 Task: Forward email with the signature David Green with the subject Invoice follow-up from softage.1@softage.net to softage.2@softage.net with the message I would like to schedule a meeting to discuss the projects communication plan., select last 2 words, change the font color from current to black and background color to maroon Send the email
Action: Mouse moved to (871, 67)
Screenshot: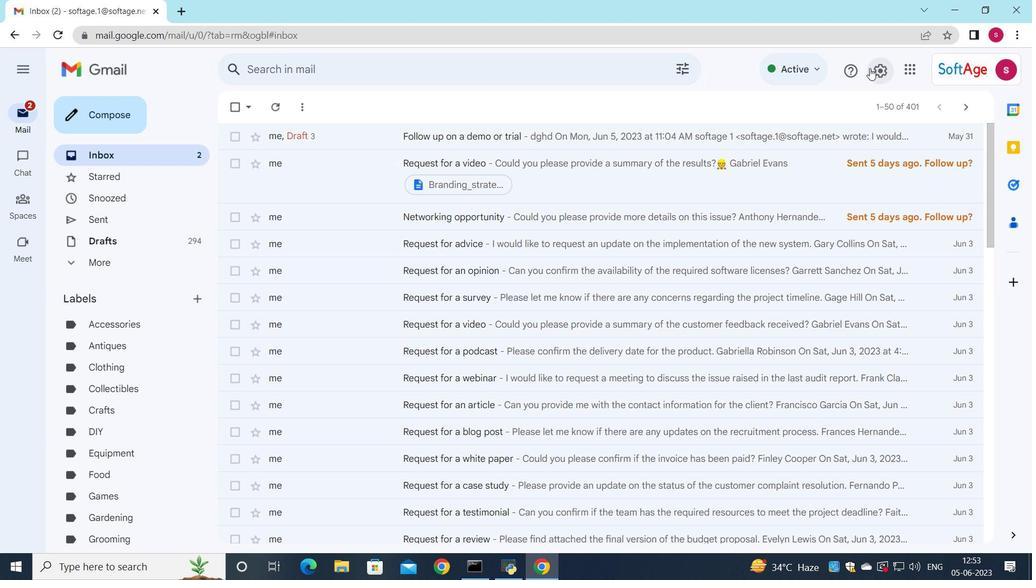 
Action: Mouse pressed left at (871, 67)
Screenshot: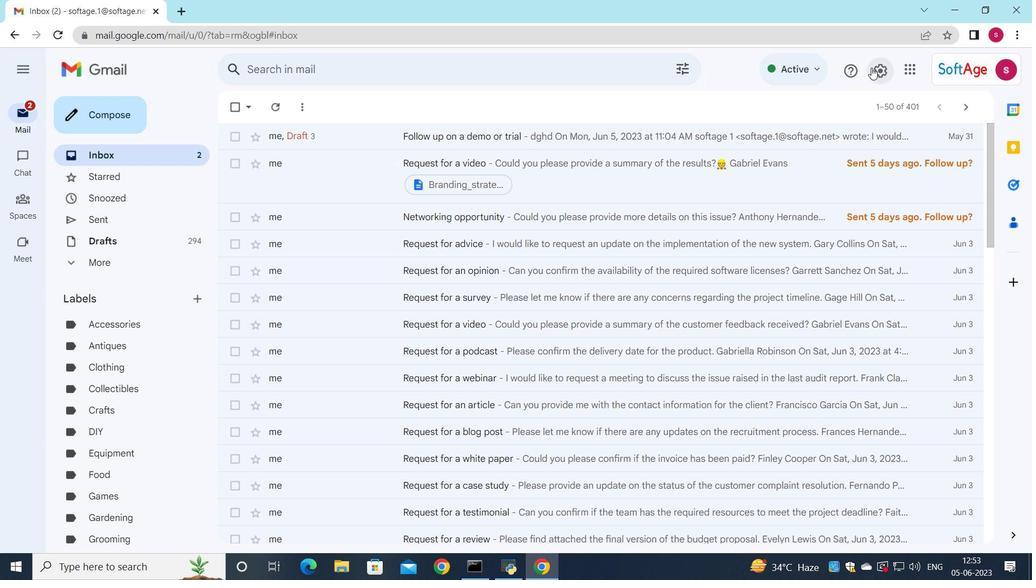 
Action: Mouse moved to (889, 130)
Screenshot: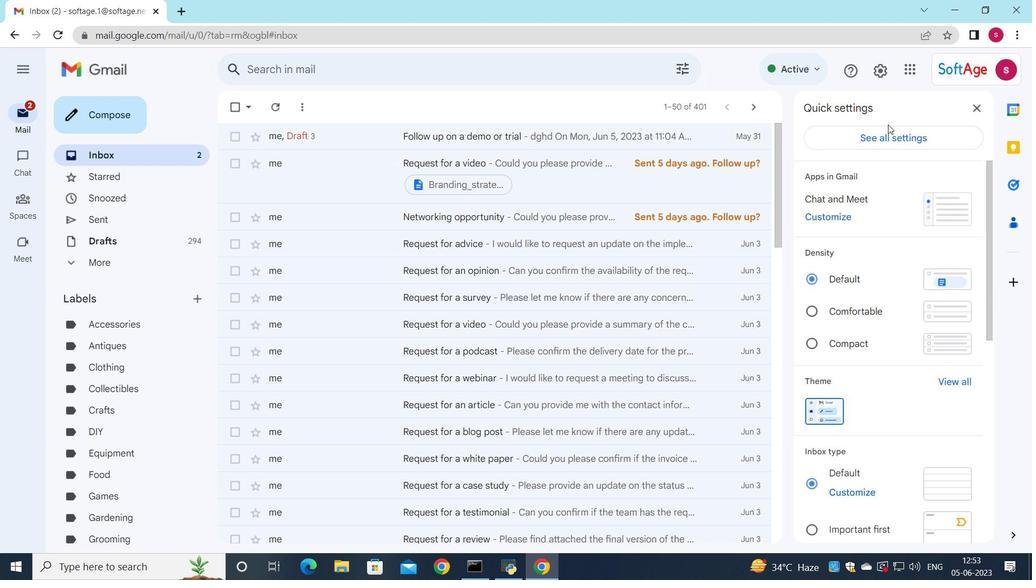 
Action: Mouse pressed left at (889, 130)
Screenshot: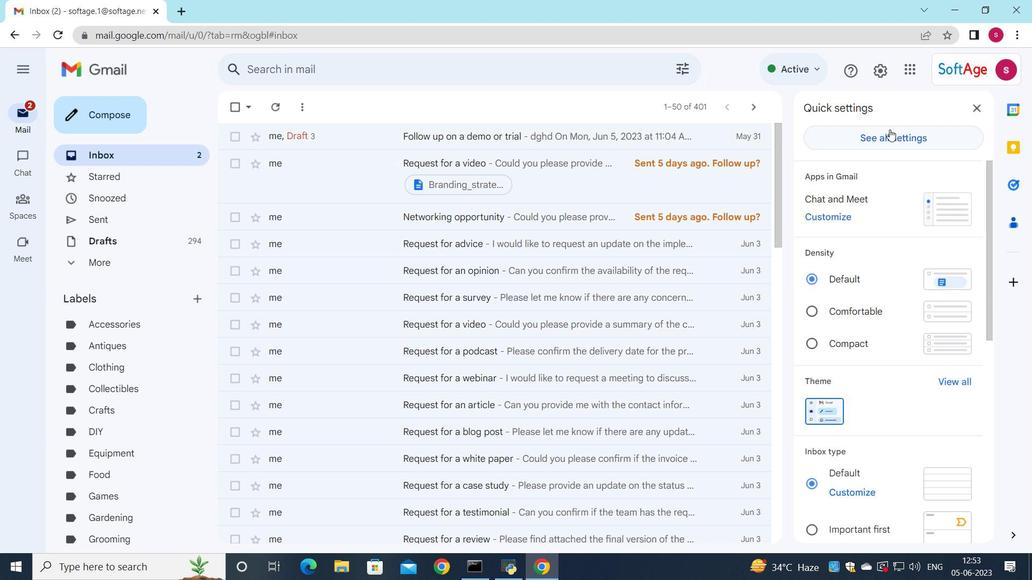 
Action: Mouse moved to (711, 199)
Screenshot: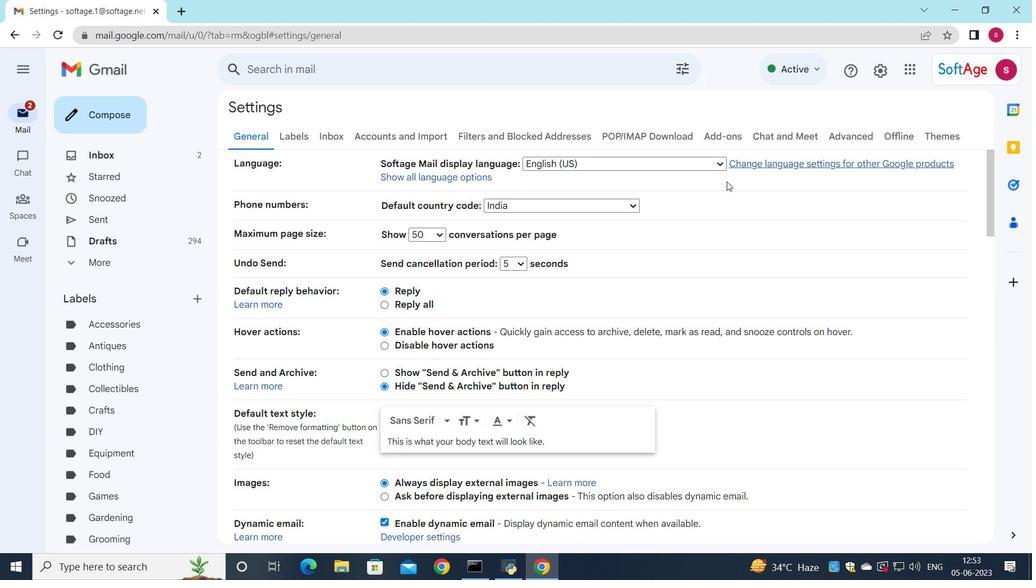 
Action: Mouse scrolled (711, 198) with delta (0, 0)
Screenshot: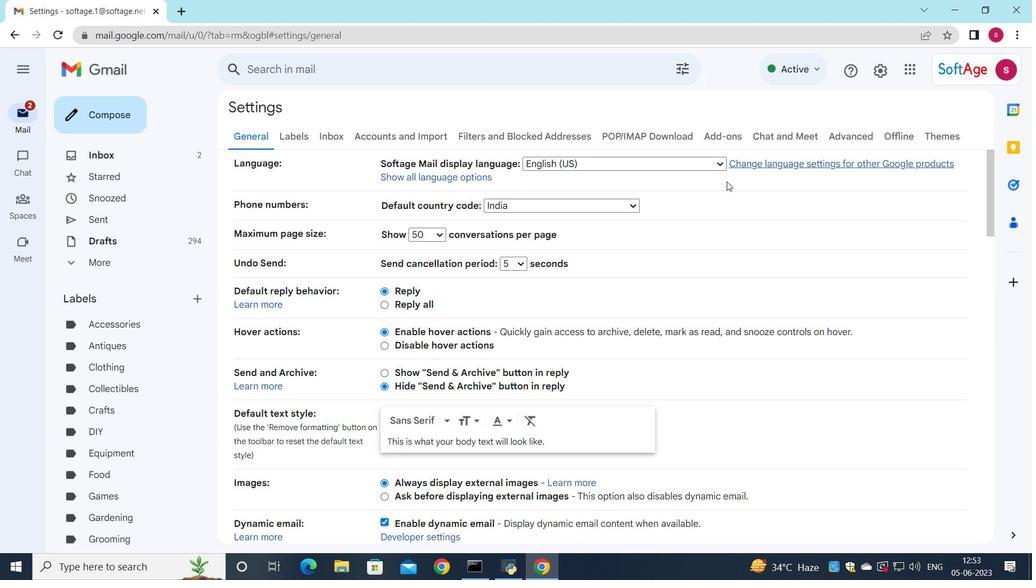 
Action: Mouse moved to (708, 203)
Screenshot: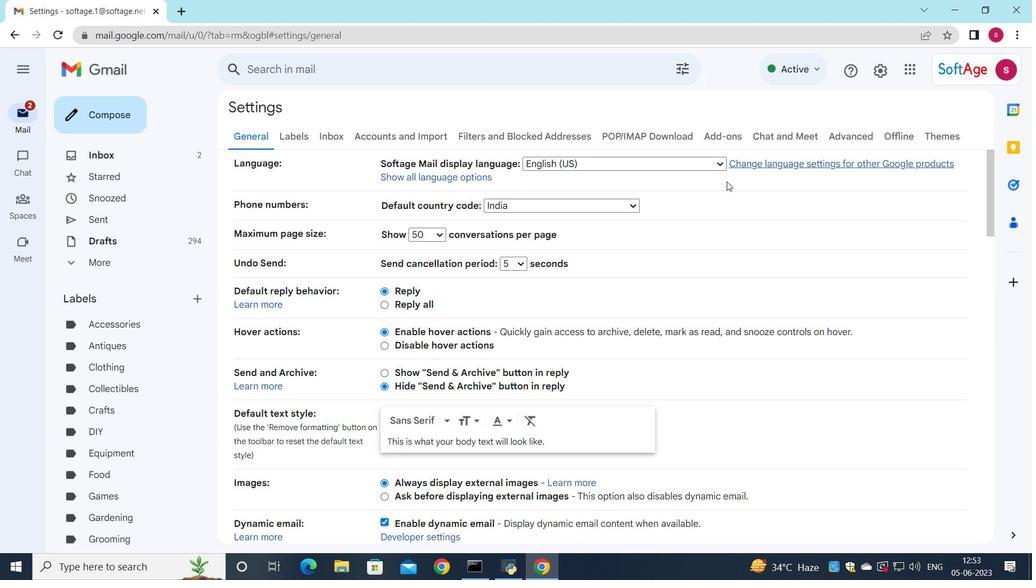 
Action: Mouse scrolled (708, 203) with delta (0, 0)
Screenshot: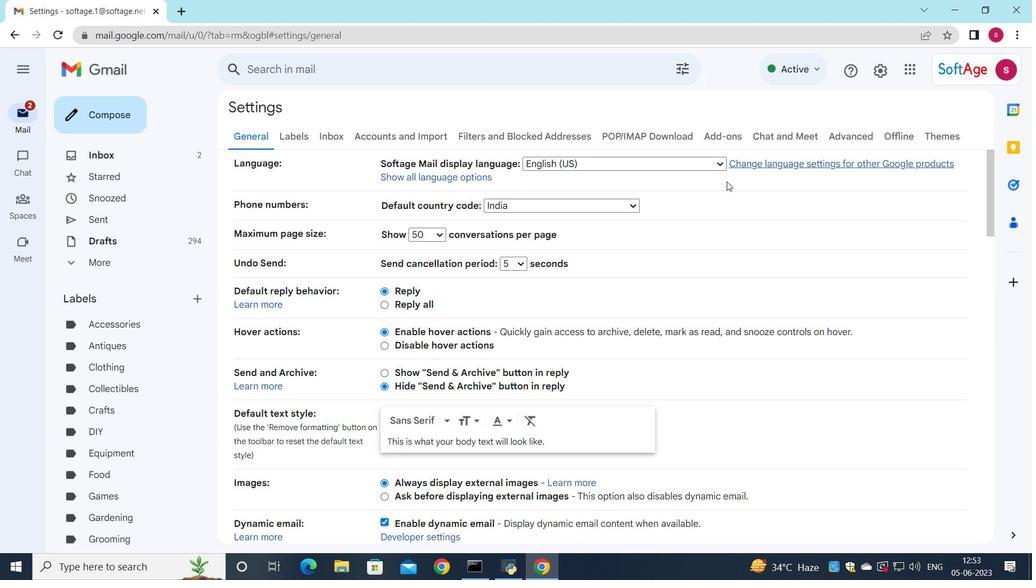 
Action: Mouse moved to (704, 208)
Screenshot: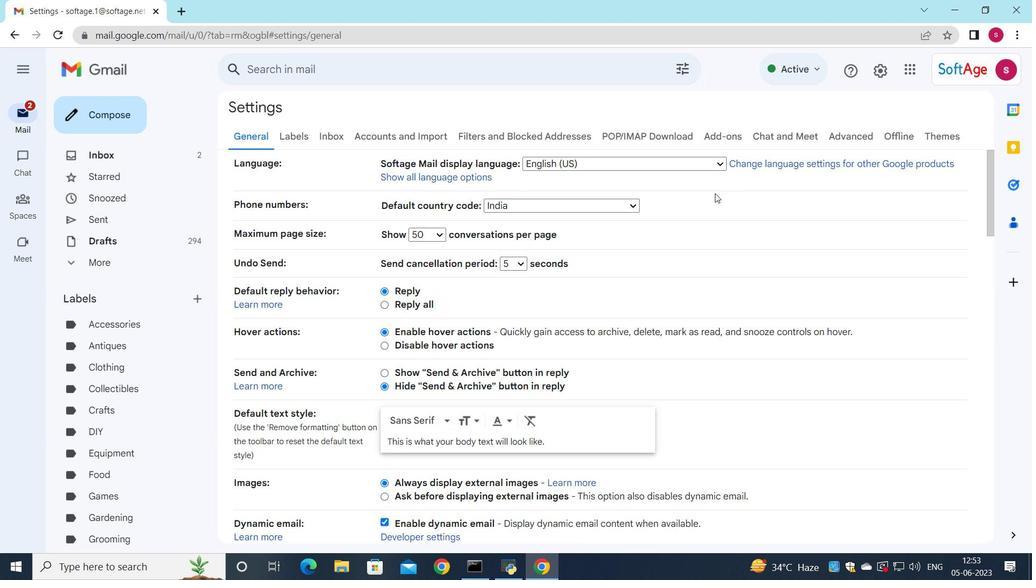 
Action: Mouse scrolled (704, 208) with delta (0, 0)
Screenshot: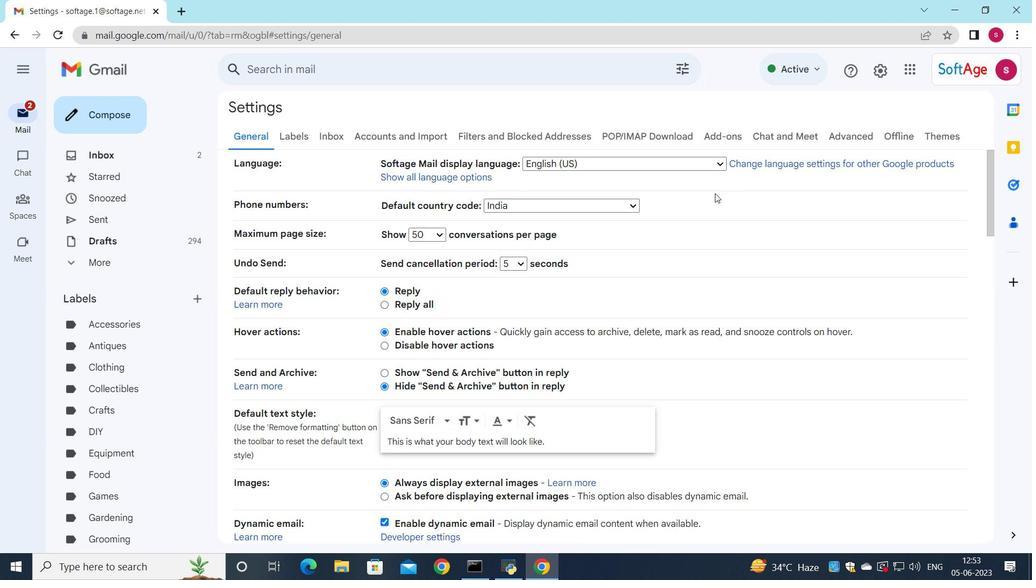
Action: Mouse moved to (697, 217)
Screenshot: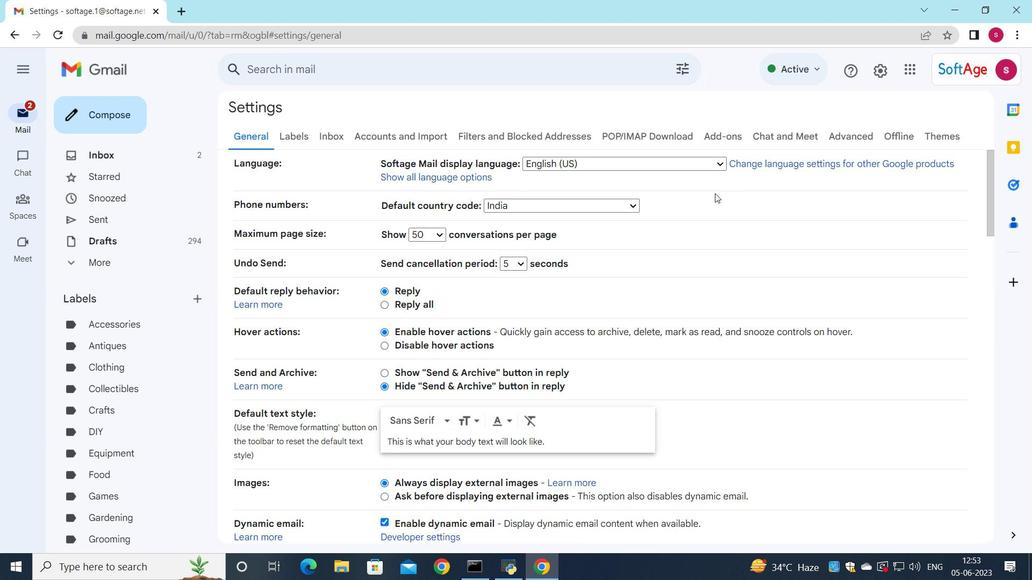 
Action: Mouse scrolled (697, 217) with delta (0, 0)
Screenshot: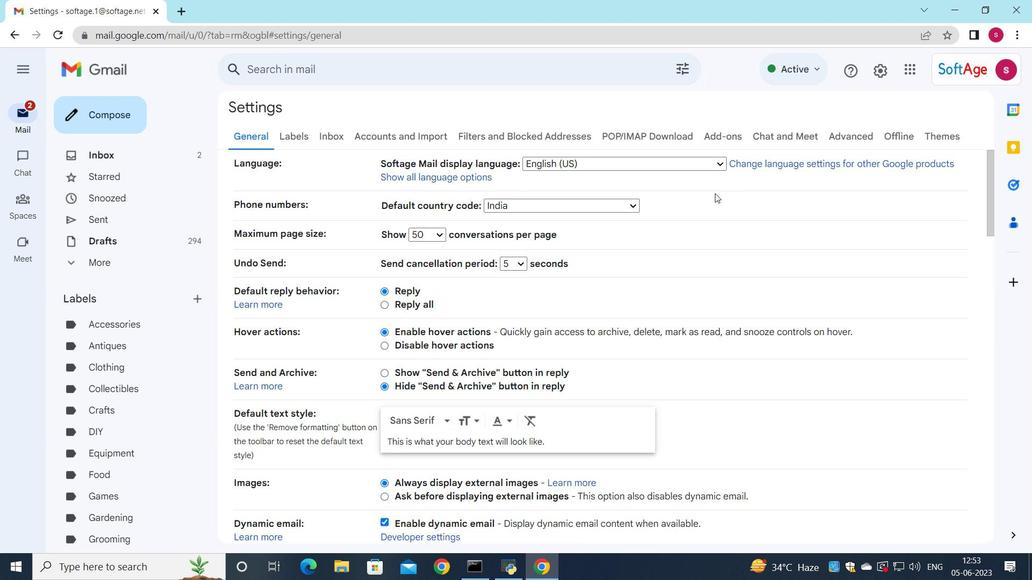 
Action: Mouse moved to (689, 223)
Screenshot: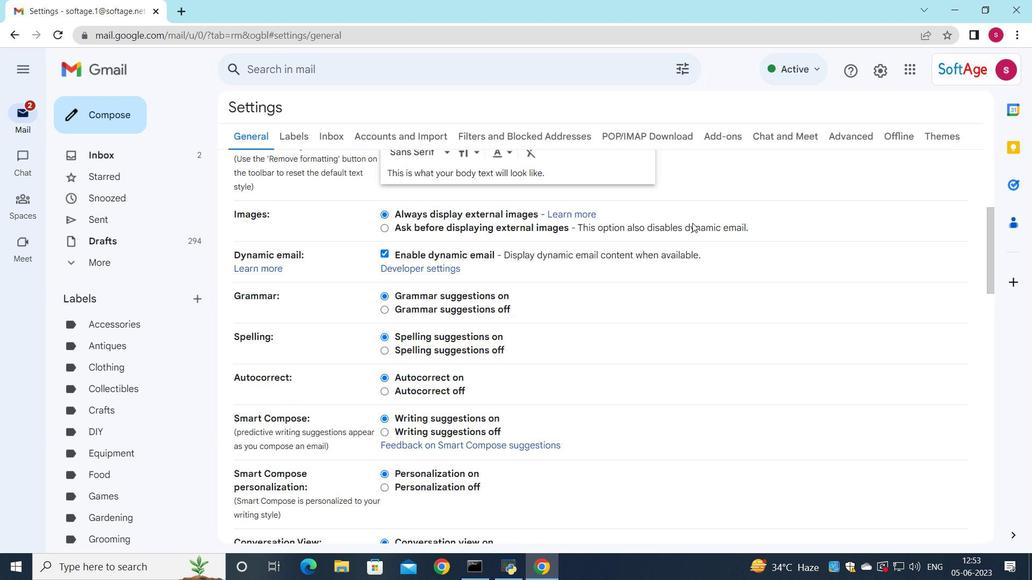 
Action: Mouse scrolled (689, 223) with delta (0, 0)
Screenshot: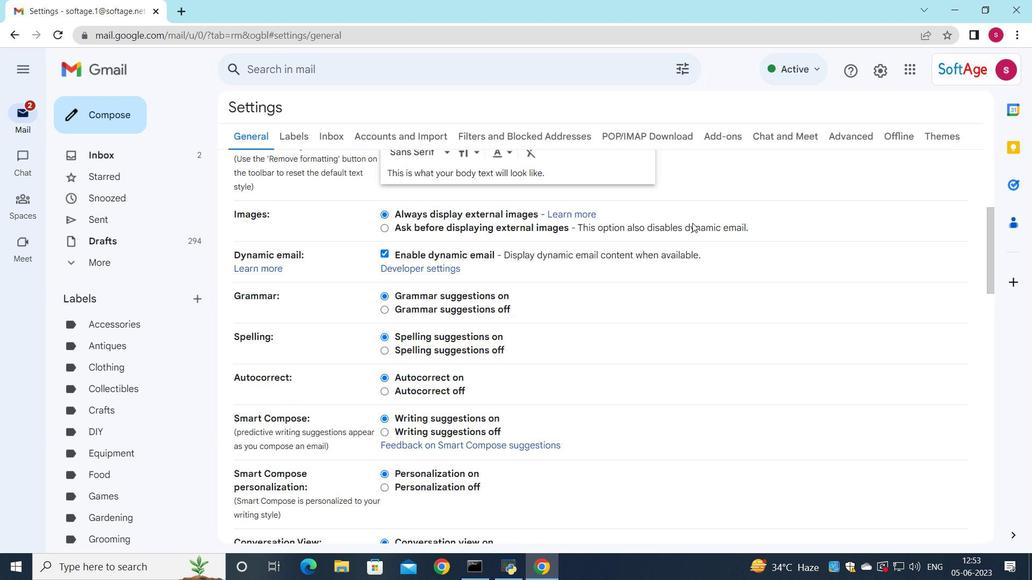 
Action: Mouse moved to (688, 224)
Screenshot: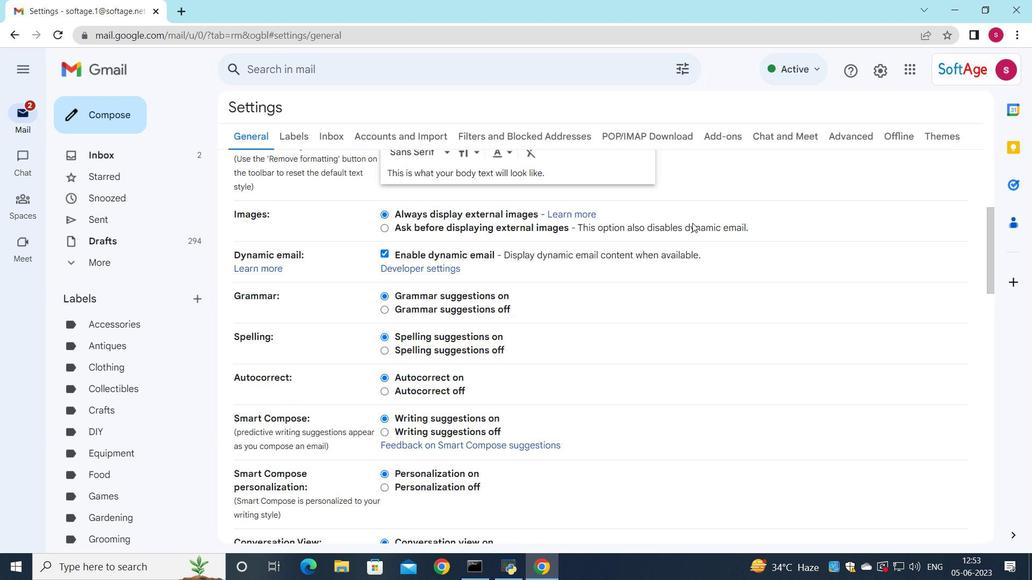
Action: Mouse scrolled (688, 224) with delta (0, 0)
Screenshot: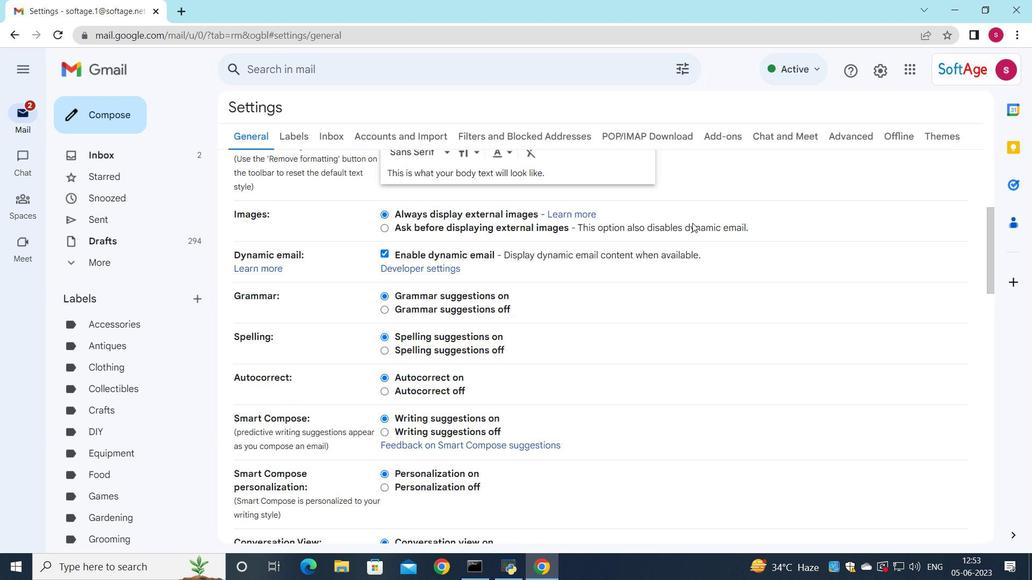 
Action: Mouse moved to (688, 241)
Screenshot: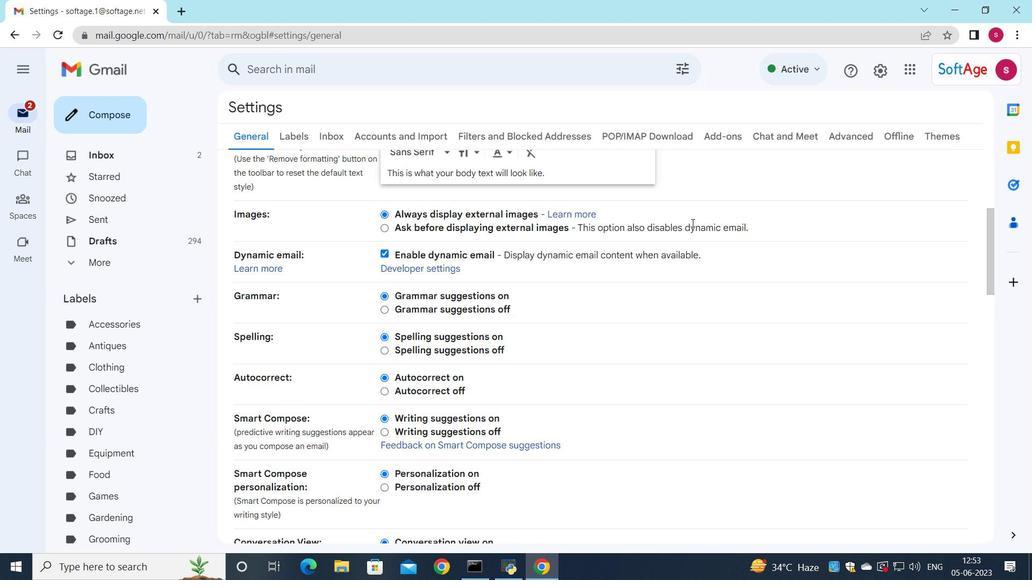 
Action: Mouse scrolled (688, 229) with delta (0, 0)
Screenshot: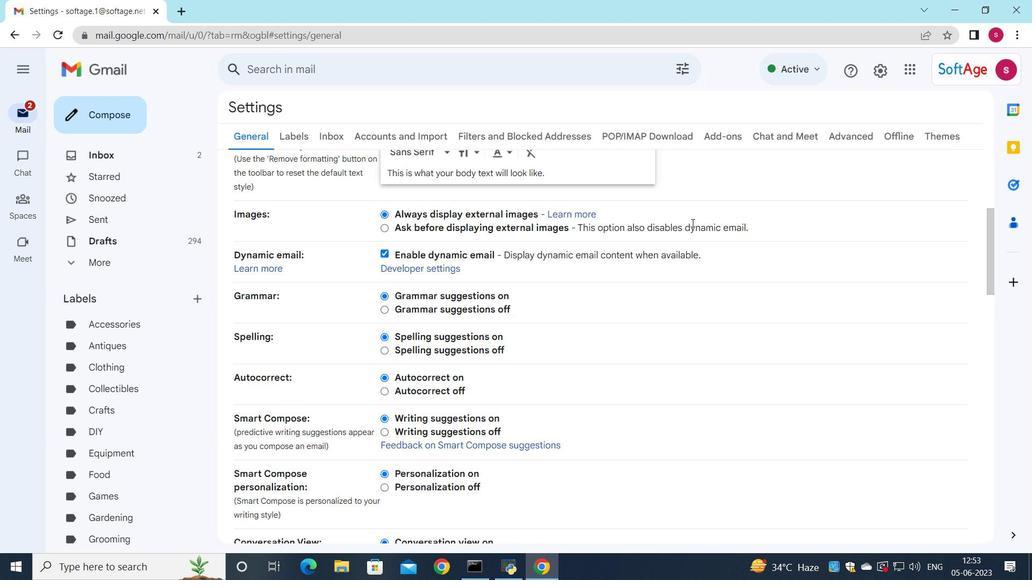 
Action: Mouse moved to (678, 266)
Screenshot: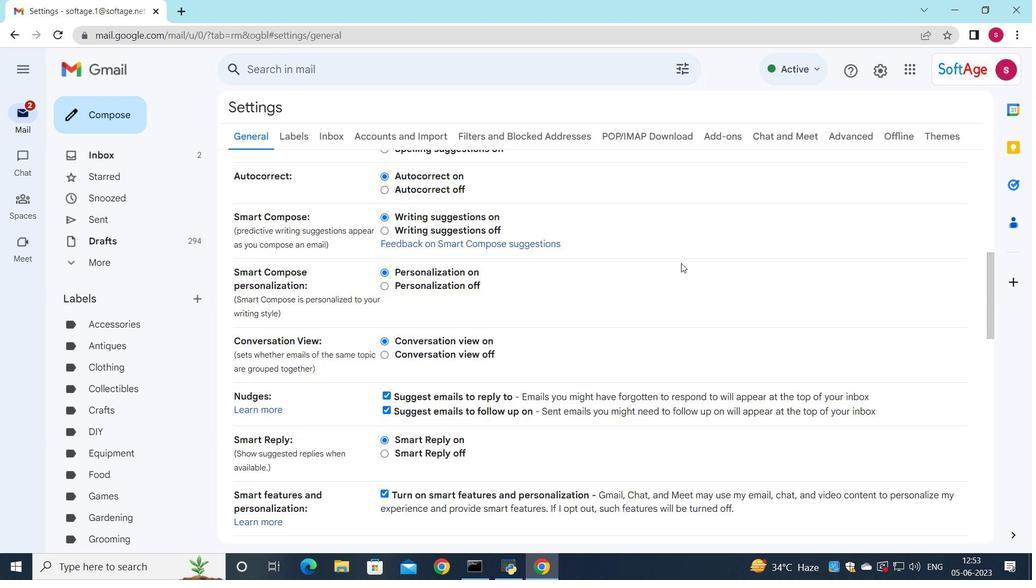 
Action: Mouse scrolled (678, 265) with delta (0, 0)
Screenshot: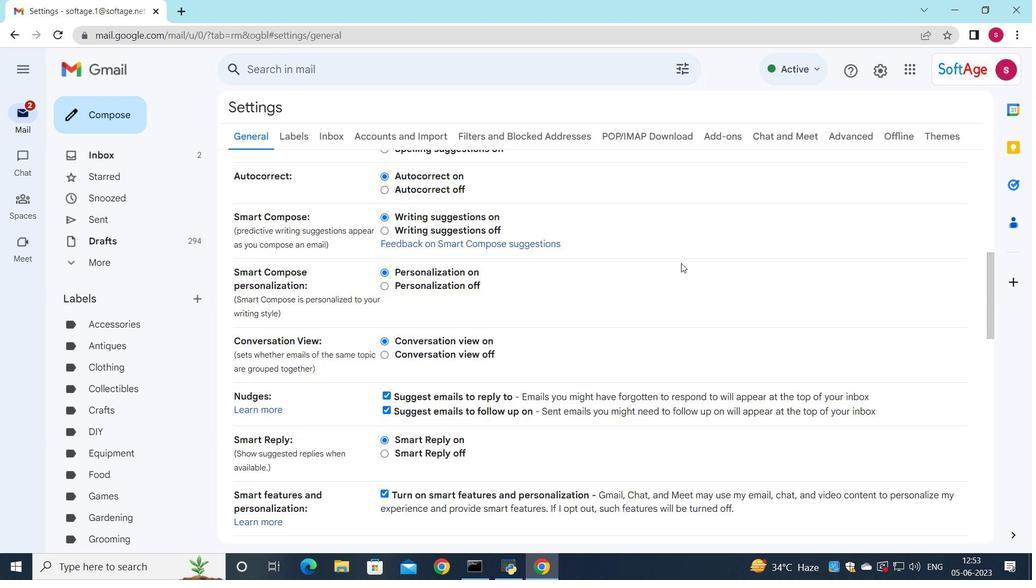 
Action: Mouse moved to (678, 266)
Screenshot: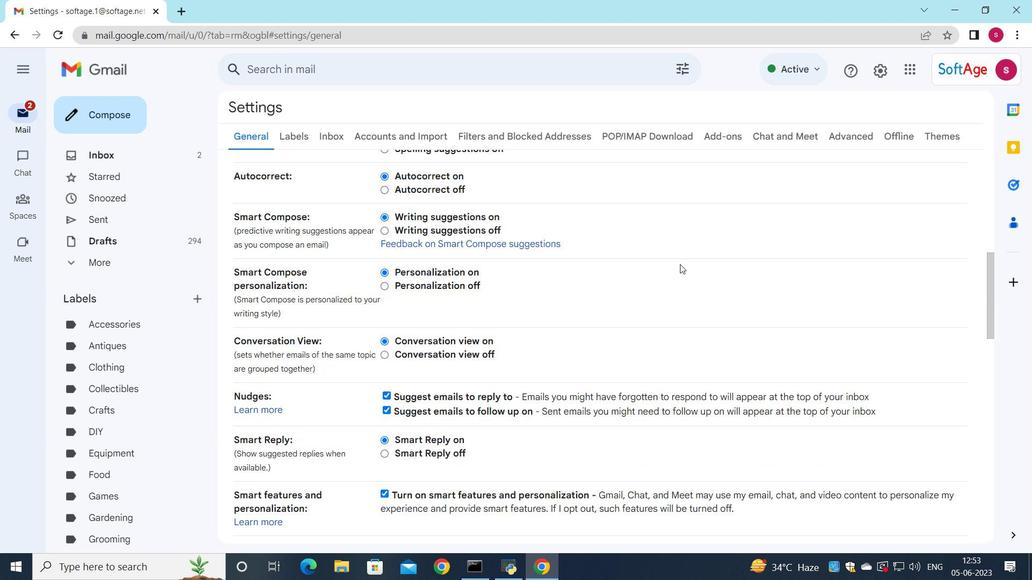 
Action: Mouse scrolled (678, 265) with delta (0, 0)
Screenshot: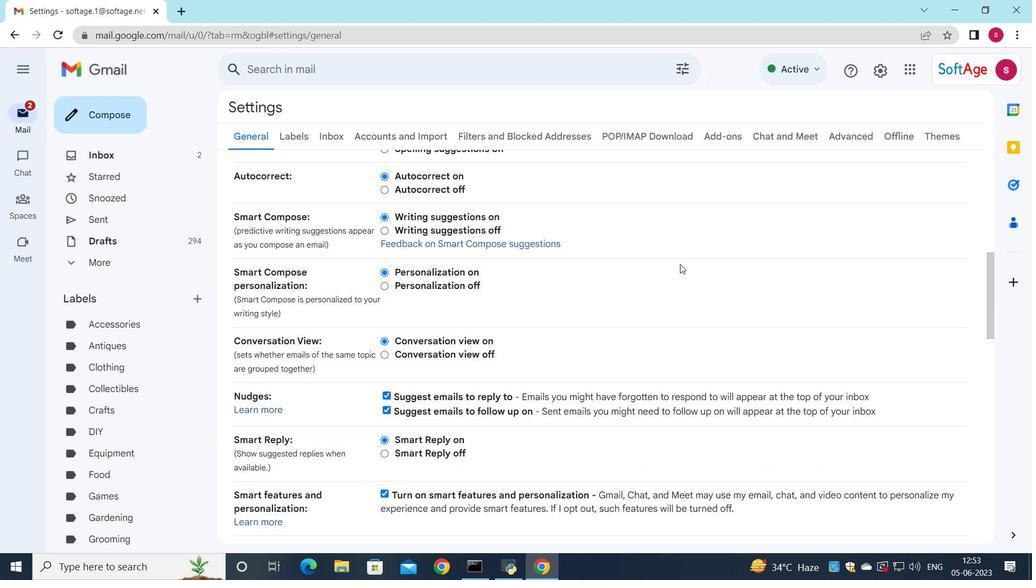 
Action: Mouse moved to (671, 274)
Screenshot: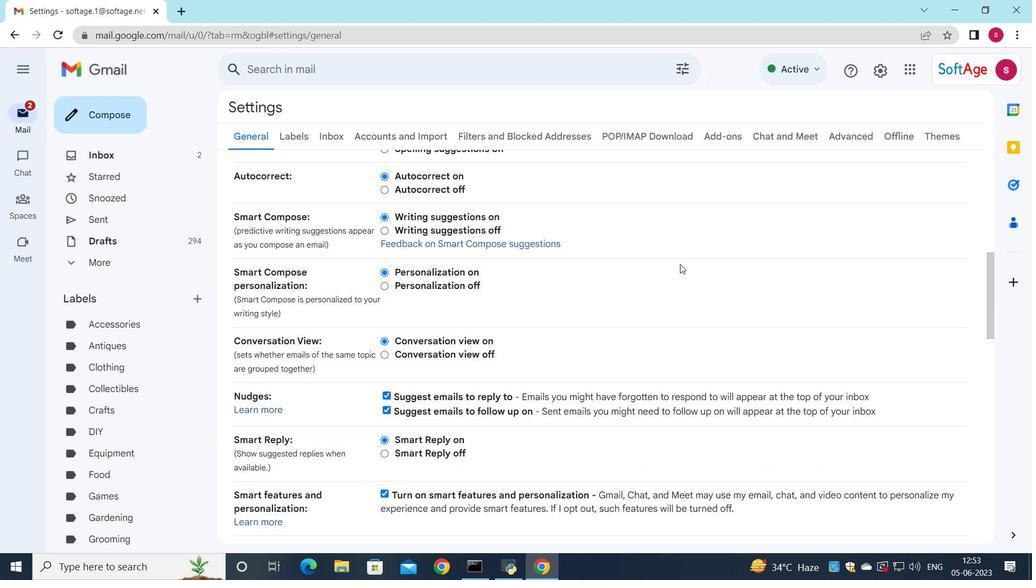 
Action: Mouse scrolled (678, 265) with delta (0, 0)
Screenshot: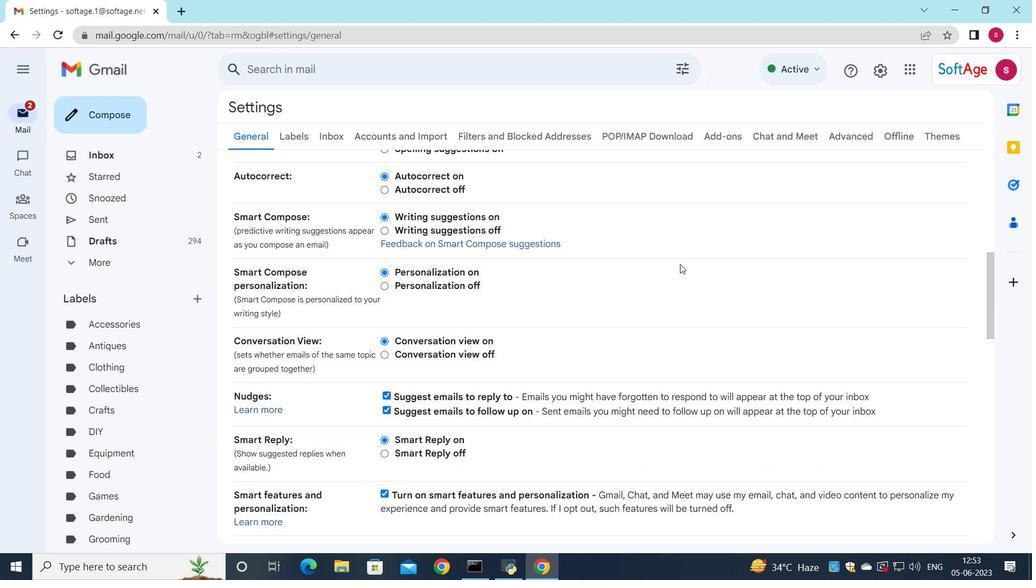 
Action: Mouse moved to (635, 284)
Screenshot: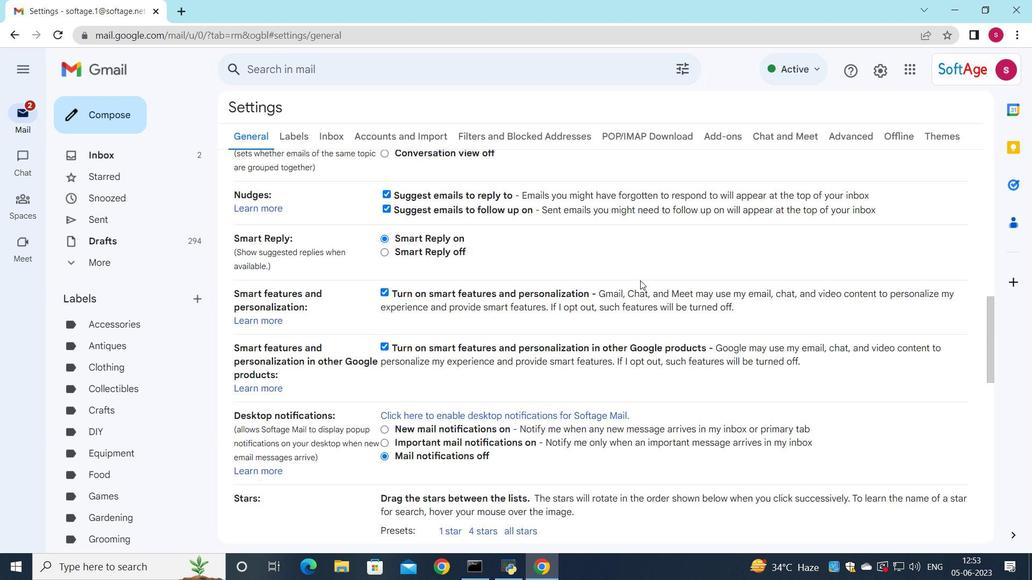 
Action: Mouse scrolled (635, 283) with delta (0, 0)
Screenshot: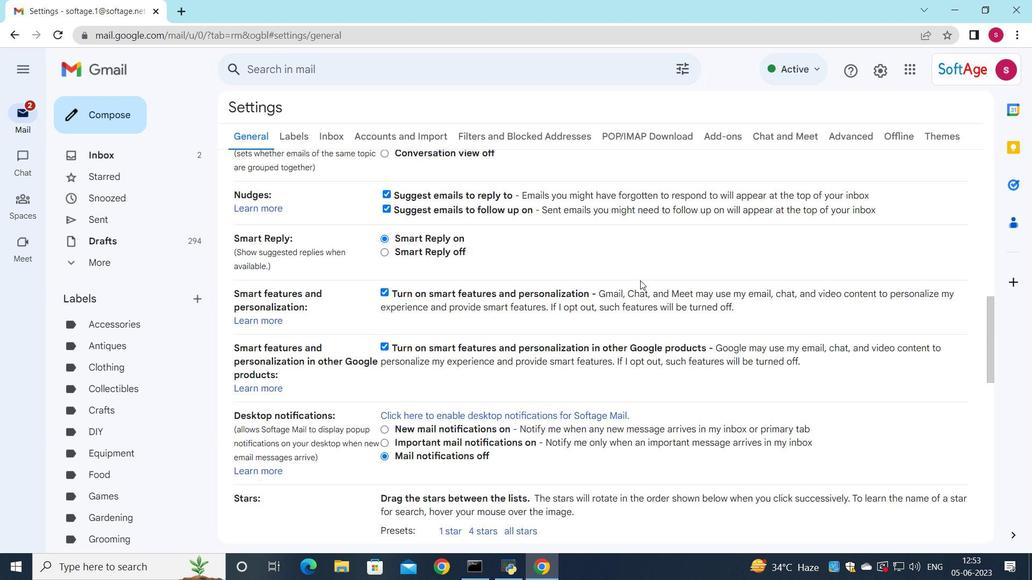 
Action: Mouse moved to (635, 285)
Screenshot: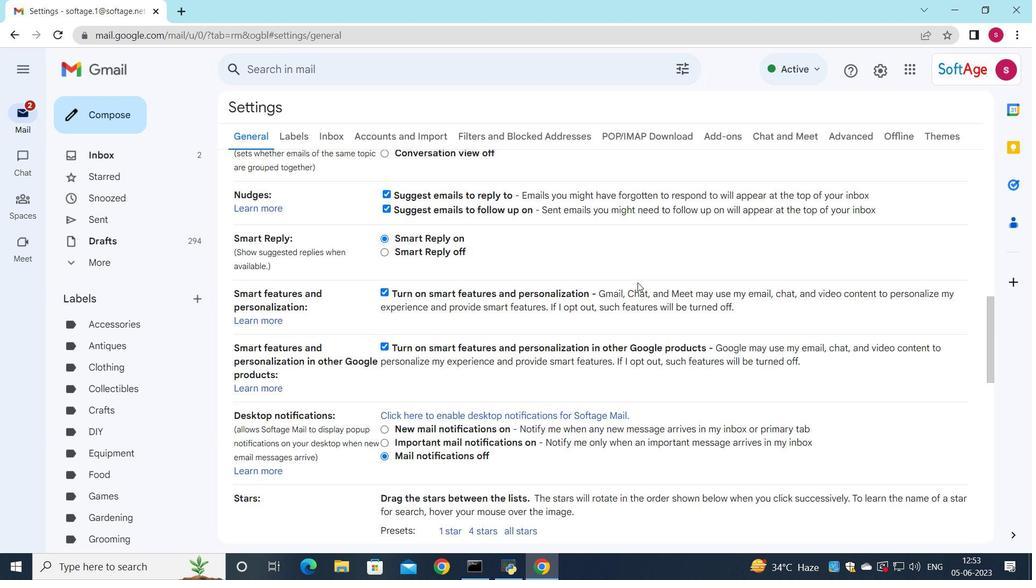 
Action: Mouse scrolled (635, 284) with delta (0, 0)
Screenshot: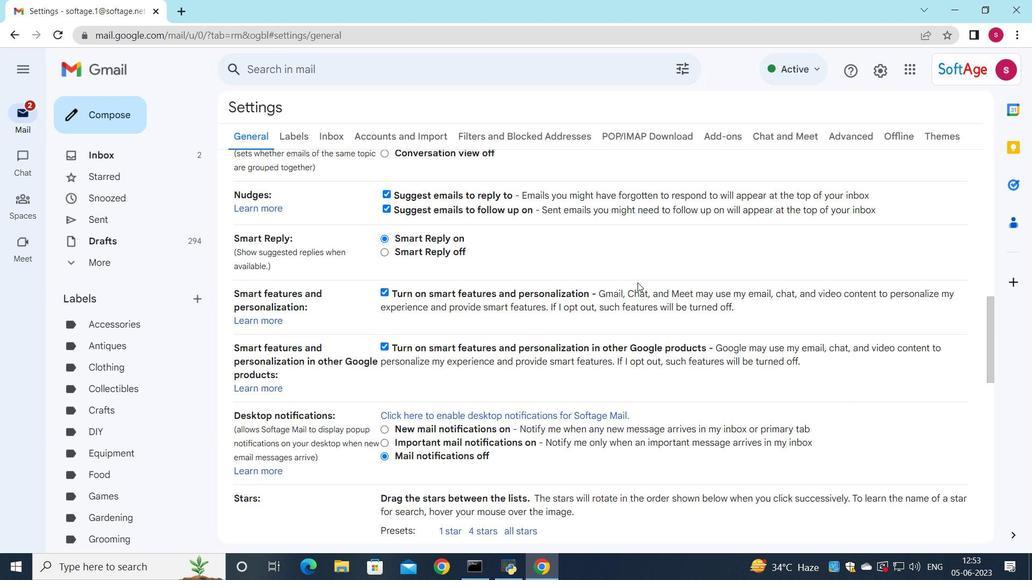 
Action: Mouse scrolled (635, 284) with delta (0, 0)
Screenshot: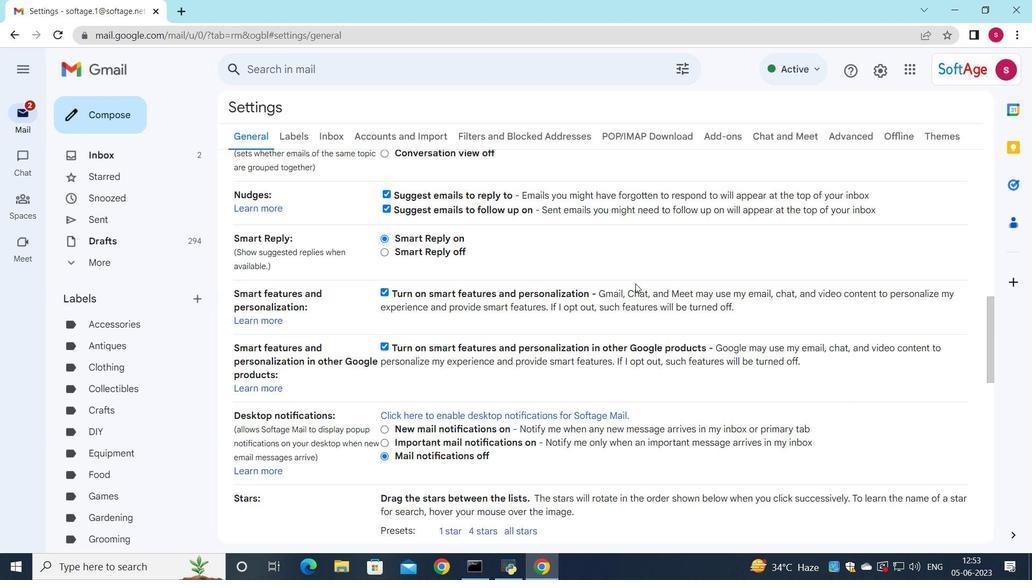 
Action: Mouse moved to (635, 285)
Screenshot: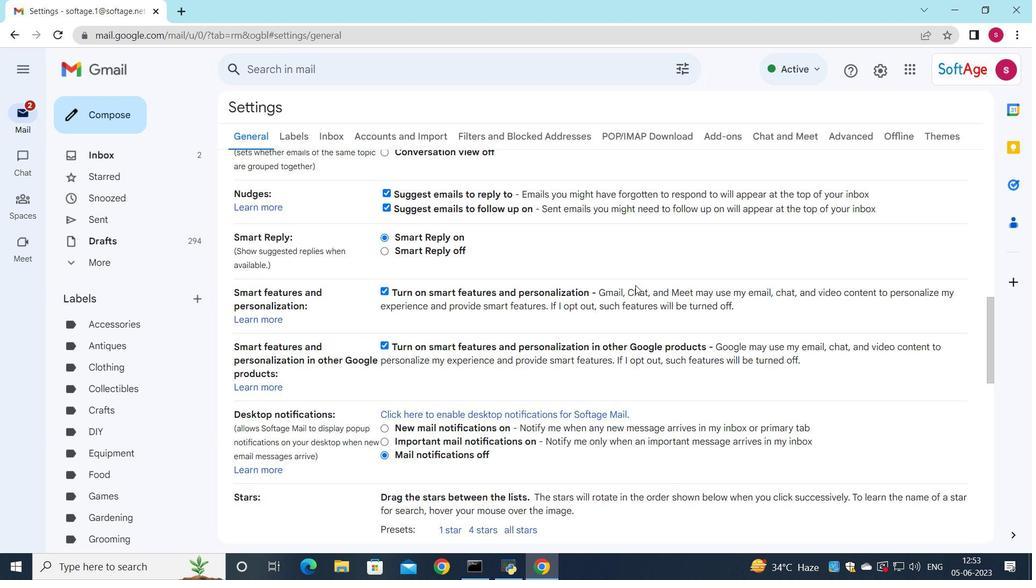 
Action: Mouse scrolled (635, 285) with delta (0, 0)
Screenshot: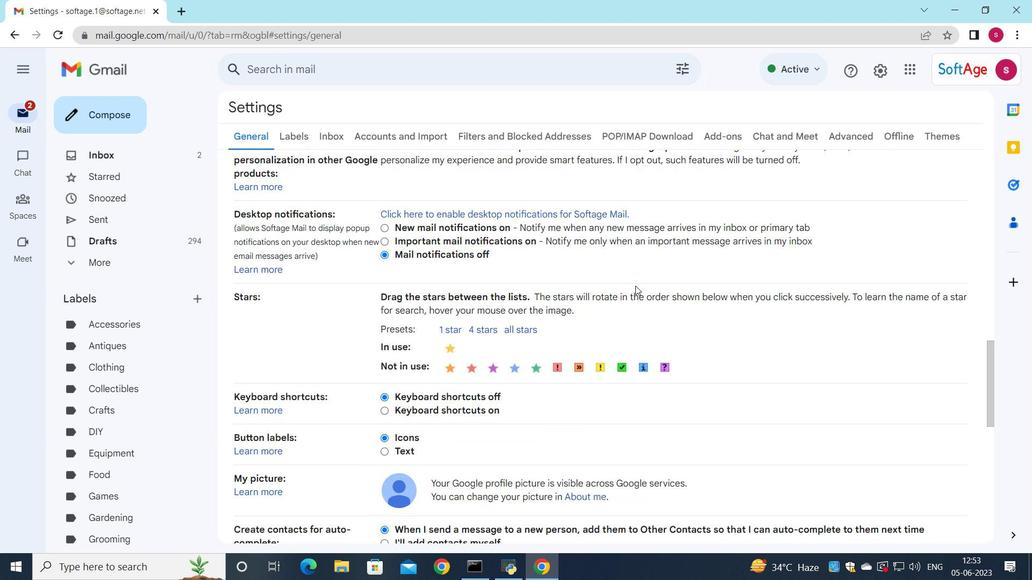 
Action: Mouse scrolled (635, 285) with delta (0, 0)
Screenshot: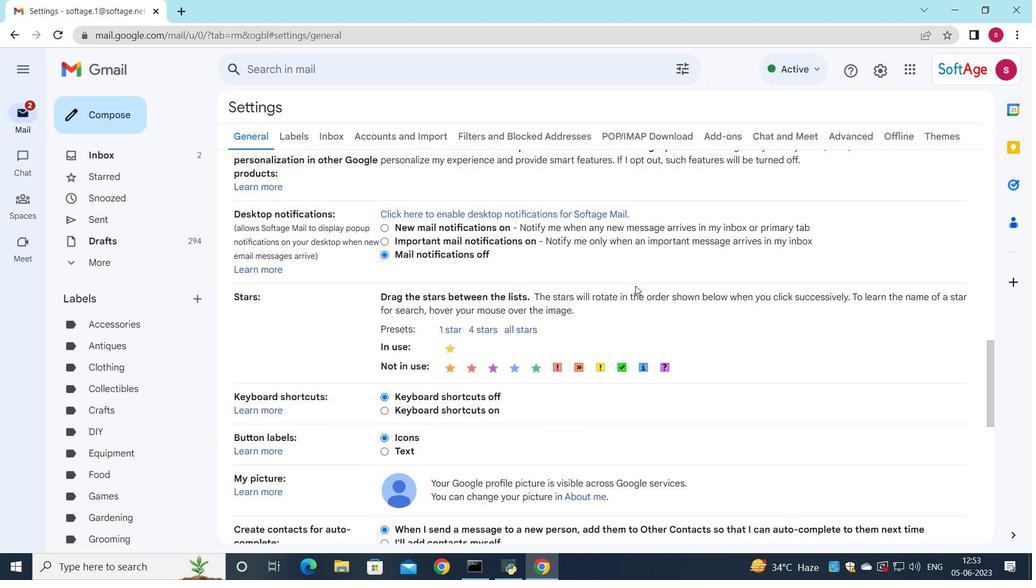 
Action: Mouse moved to (634, 287)
Screenshot: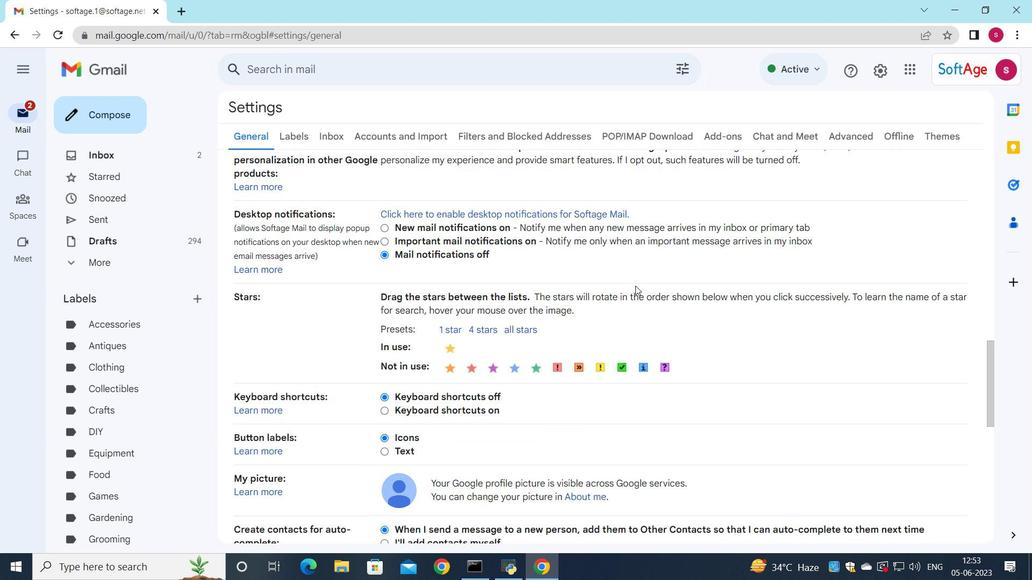 
Action: Mouse scrolled (634, 286) with delta (0, 0)
Screenshot: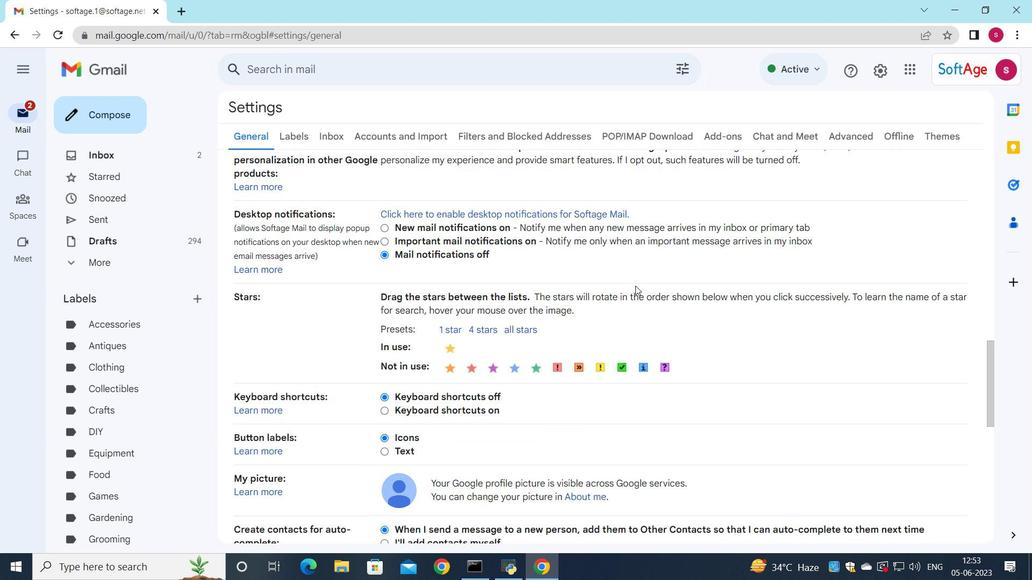 
Action: Mouse moved to (434, 392)
Screenshot: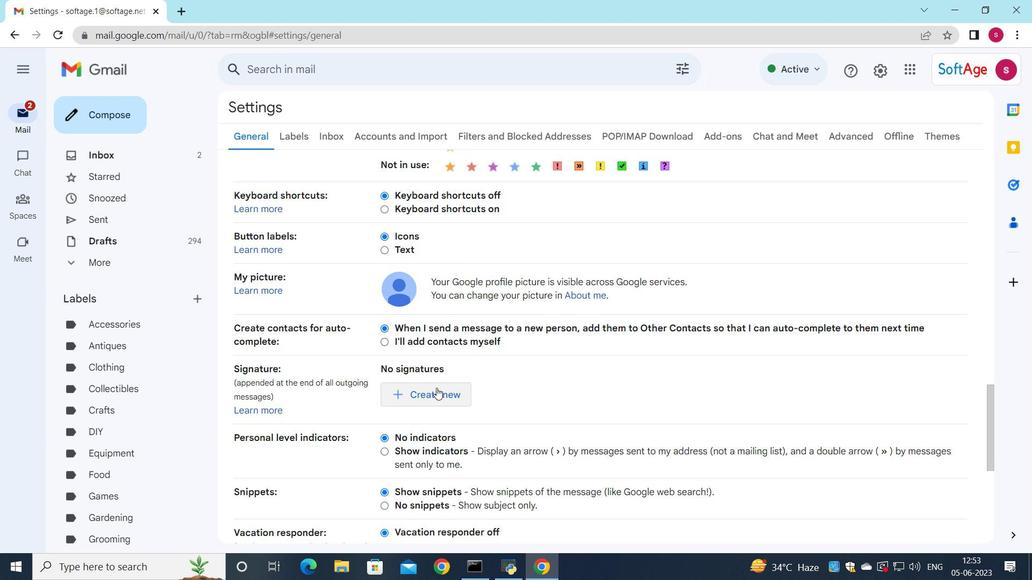 
Action: Mouse pressed left at (434, 392)
Screenshot: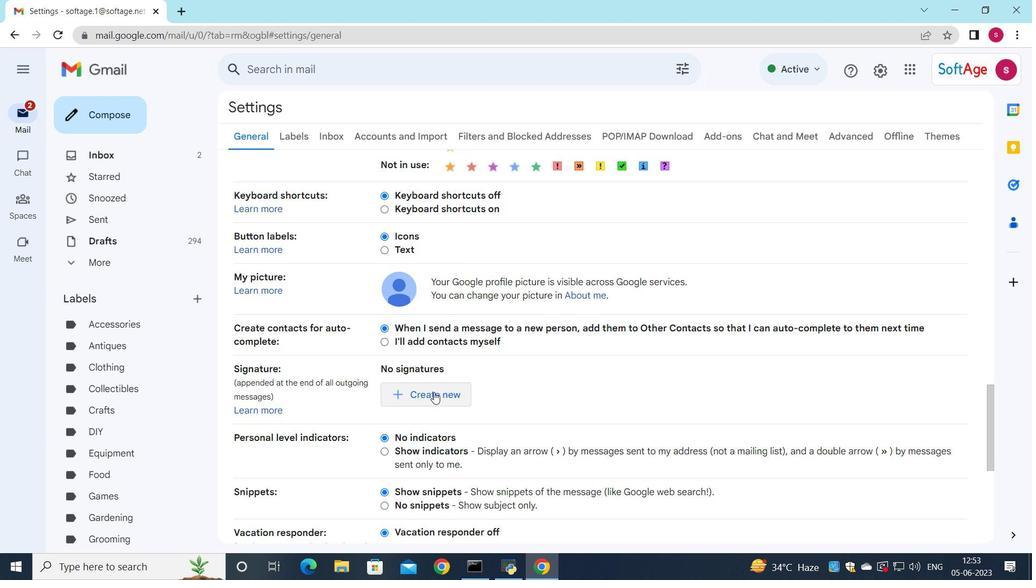 
Action: Mouse moved to (565, 334)
Screenshot: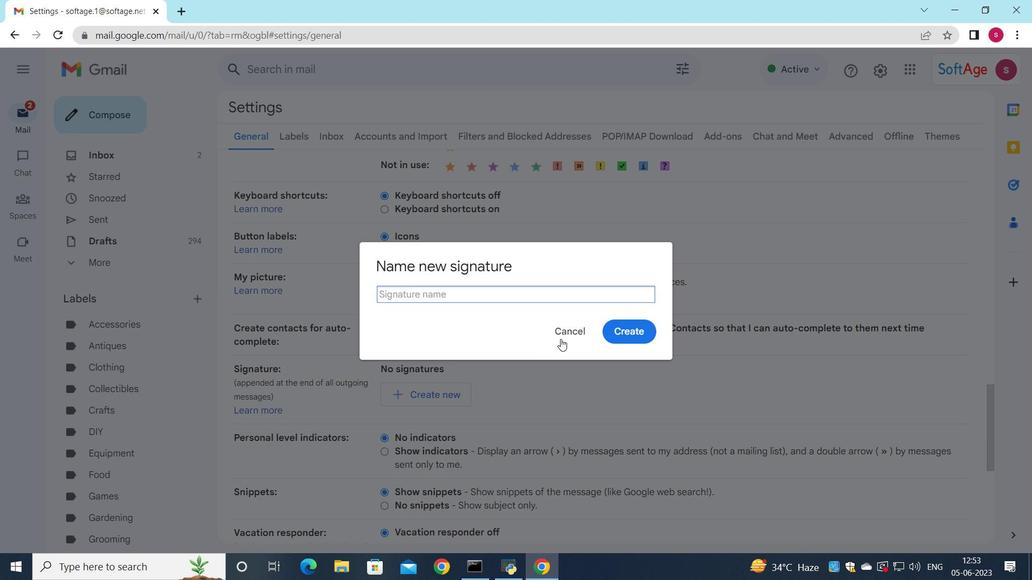 
Action: Key pressed <Key.shift>david<Key.space><Key.backspace><Key.backspace><Key.backspace><Key.backspace><Key.backspace><Key.backspace><Key.backspace><Key.backspace><Key.backspace><Key.backspace><Key.backspace><Key.backspace><Key.backspace><Key.backspace><Key.shift>David<Key.space><Key.shift>Green
Screenshot: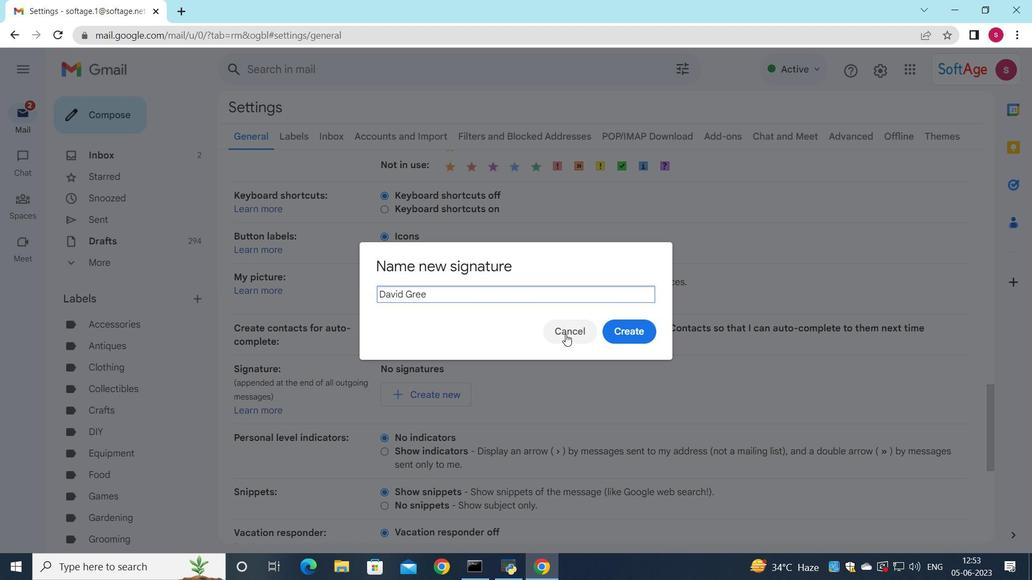 
Action: Mouse scrolled (565, 334) with delta (0, 0)
Screenshot: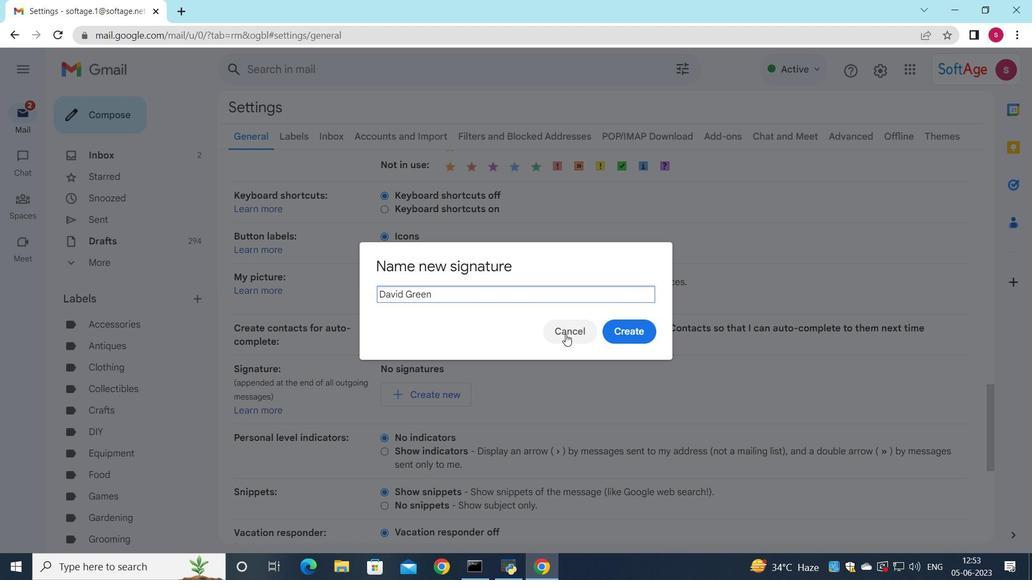 
Action: Mouse moved to (625, 328)
Screenshot: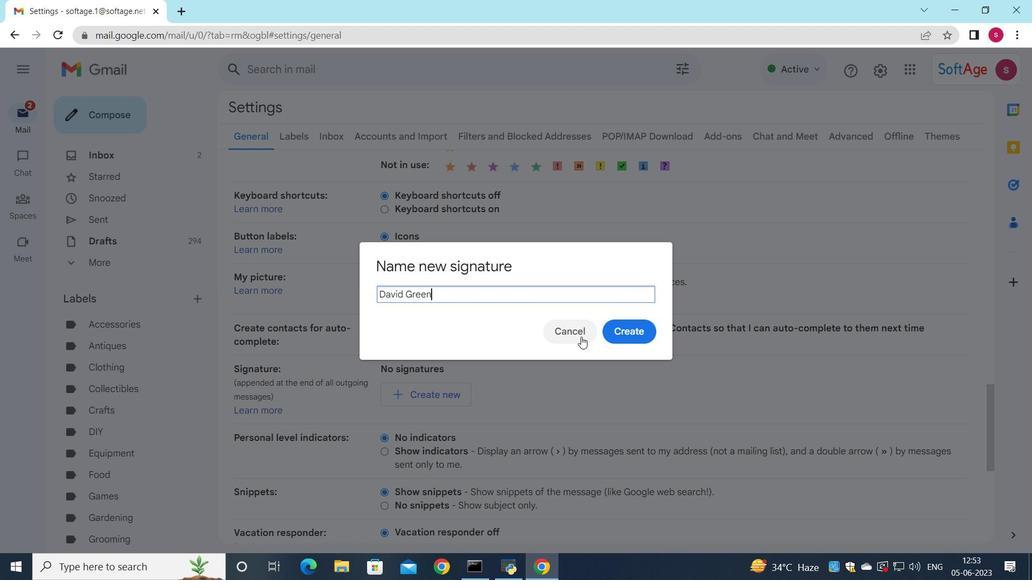 
Action: Mouse pressed left at (625, 328)
Screenshot: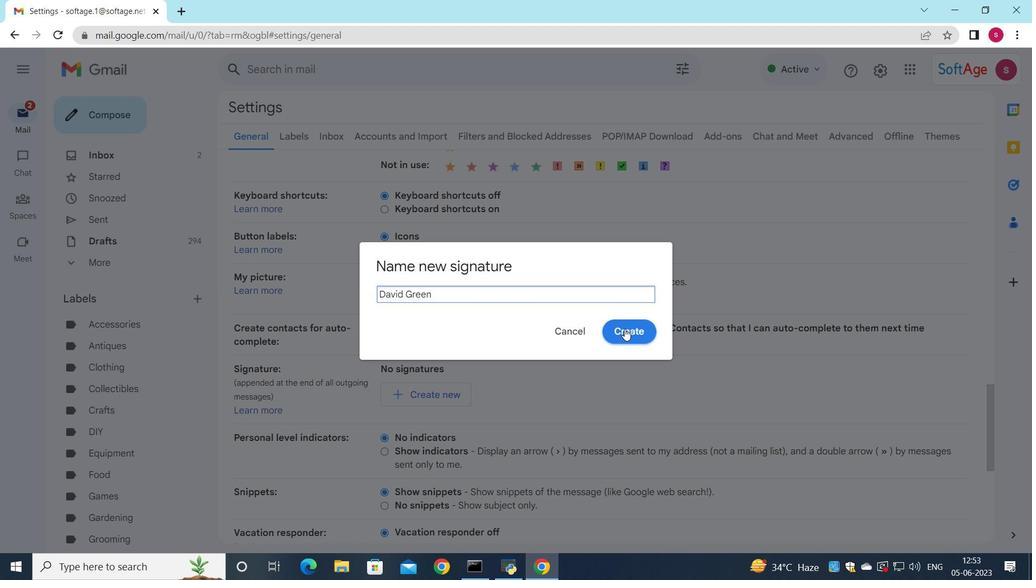 
Action: Mouse moved to (580, 366)
Screenshot: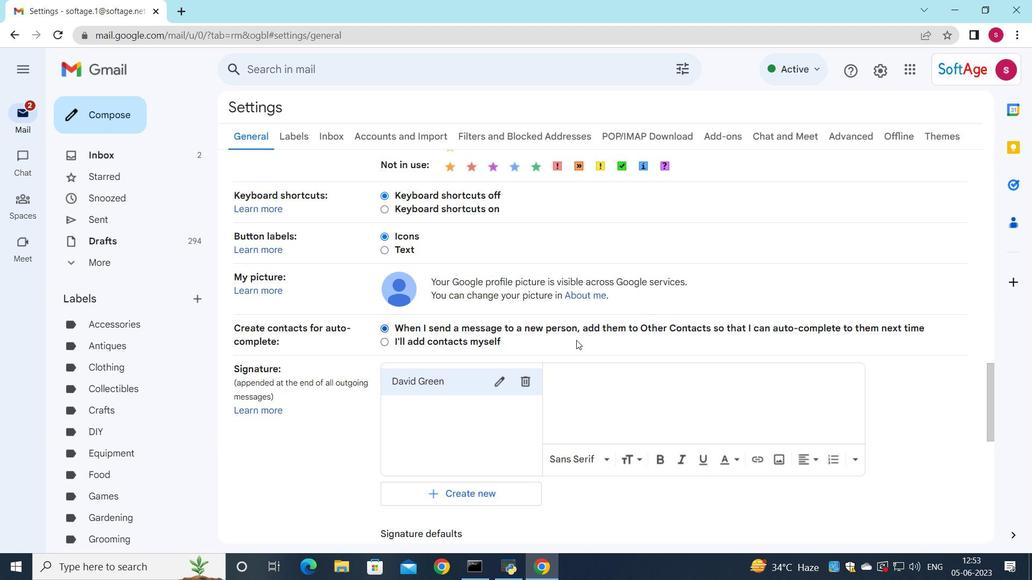 
Action: Mouse pressed left at (580, 366)
Screenshot: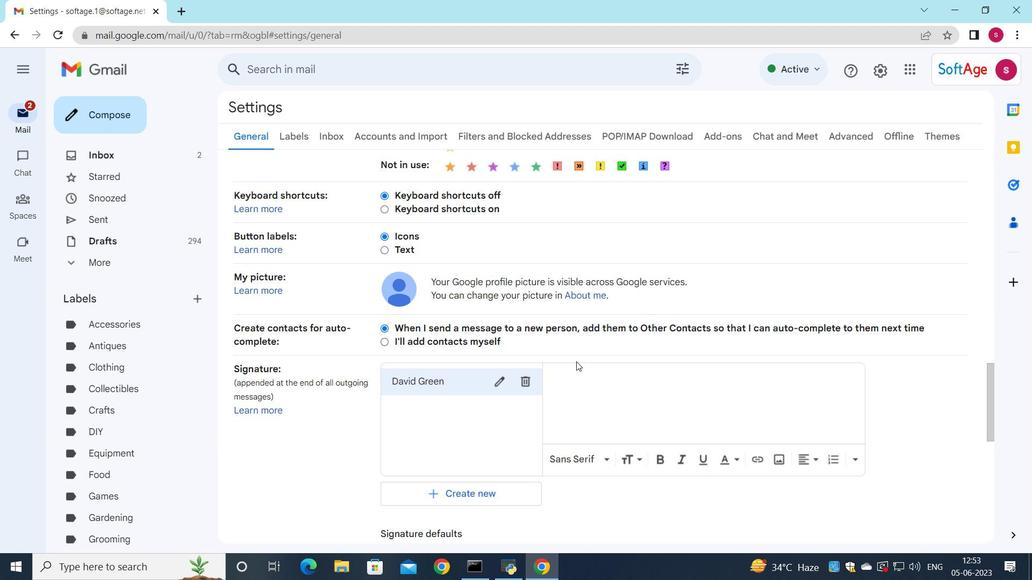 
Action: Mouse moved to (595, 388)
Screenshot: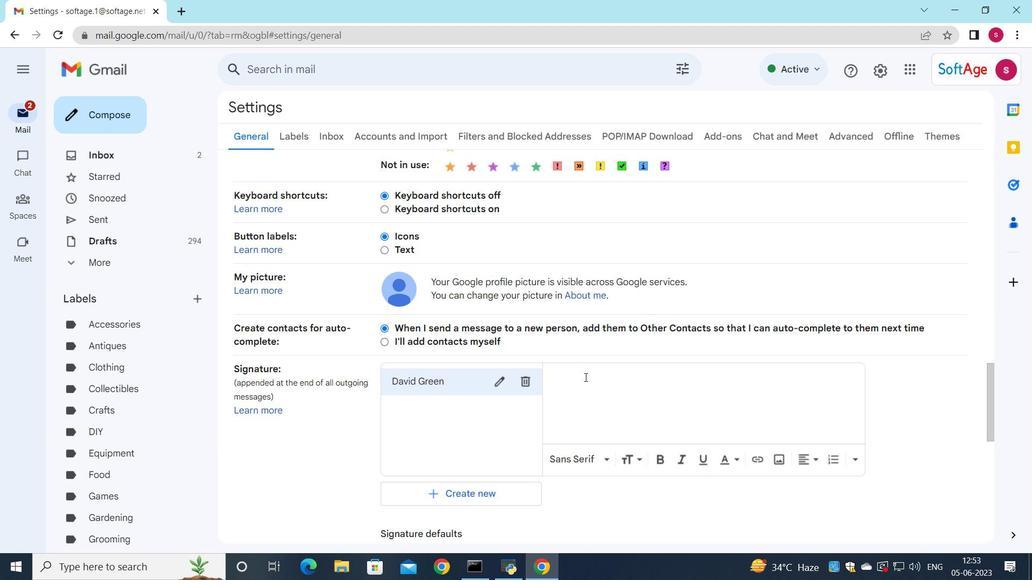 
Action: Mouse pressed left at (595, 388)
Screenshot: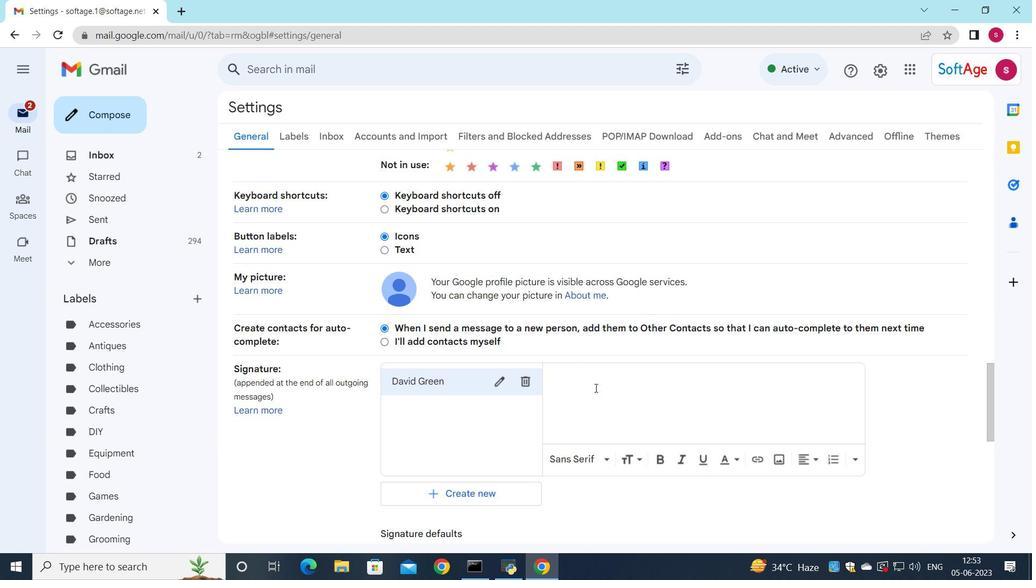 
Action: Mouse moved to (594, 387)
Screenshot: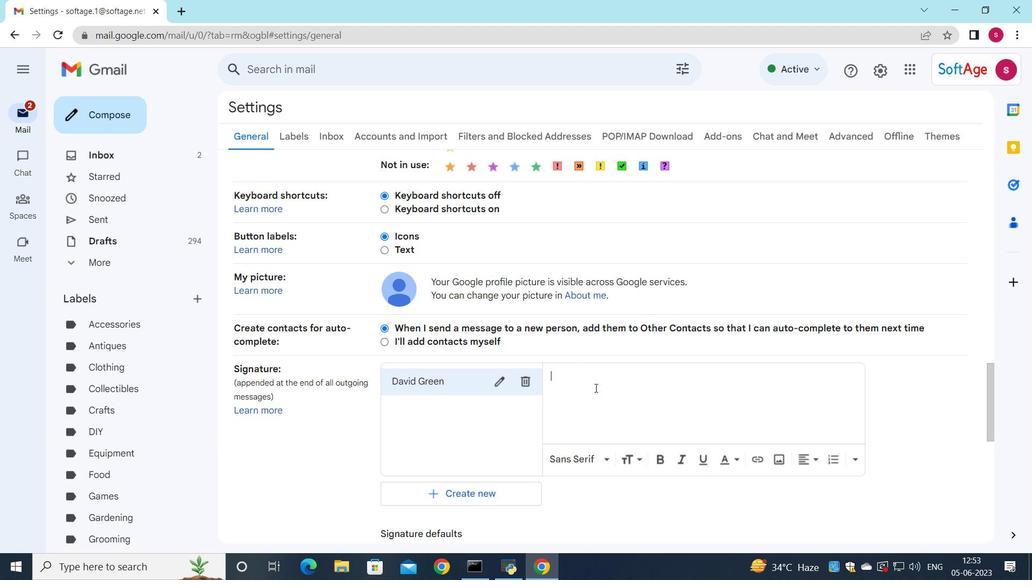 
Action: Key pressed <Key.shift>David<Key.space><Key.shift>Green
Screenshot: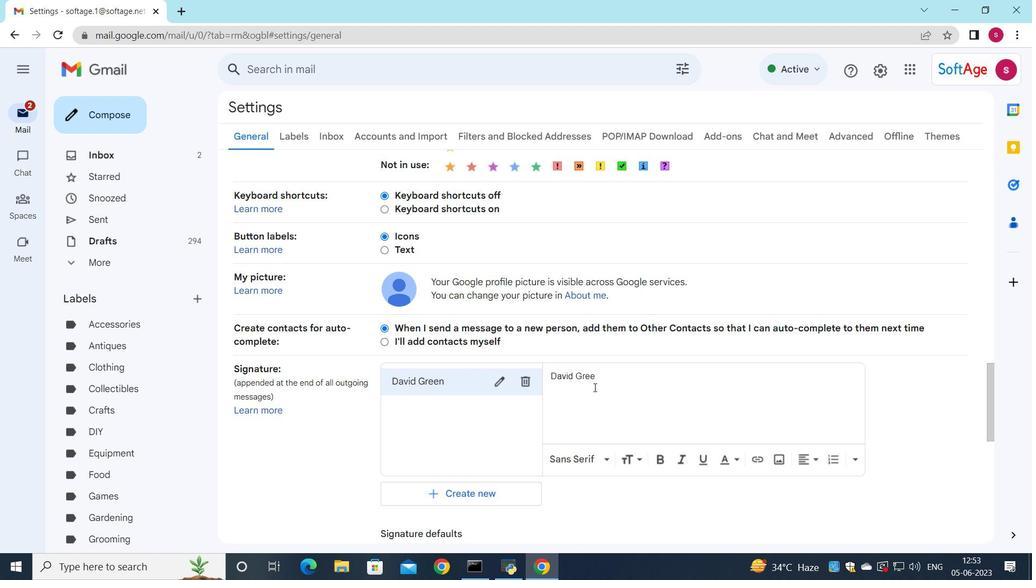 
Action: Mouse scrolled (594, 387) with delta (0, 0)
Screenshot: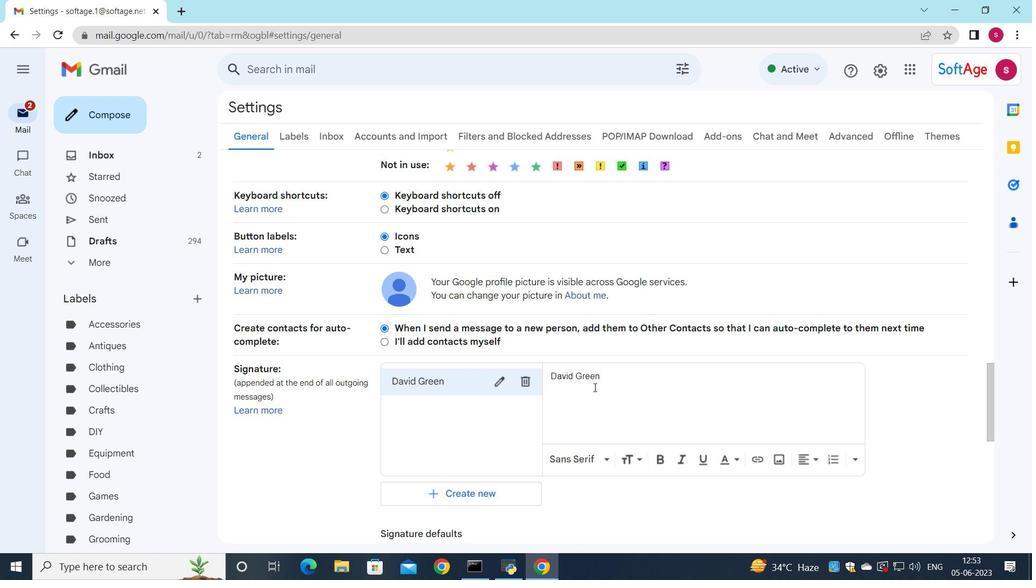 
Action: Mouse scrolled (594, 387) with delta (0, 0)
Screenshot: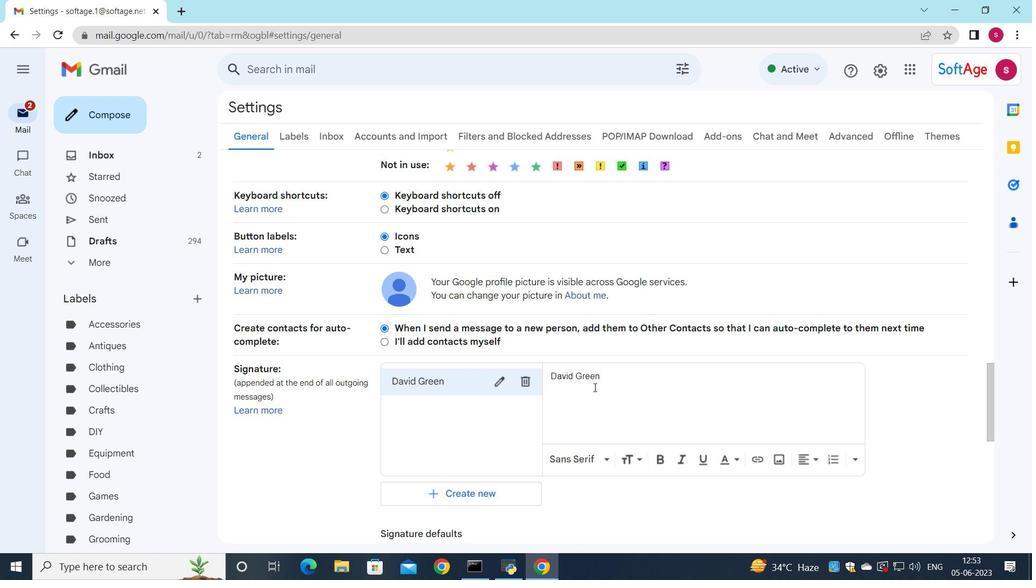 
Action: Mouse moved to (461, 436)
Screenshot: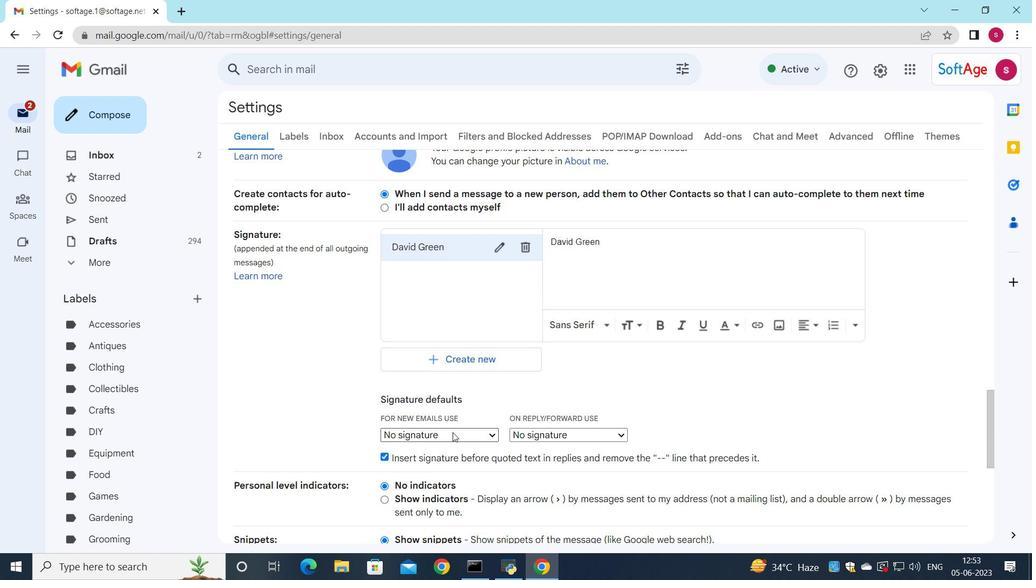 
Action: Mouse pressed left at (461, 436)
Screenshot: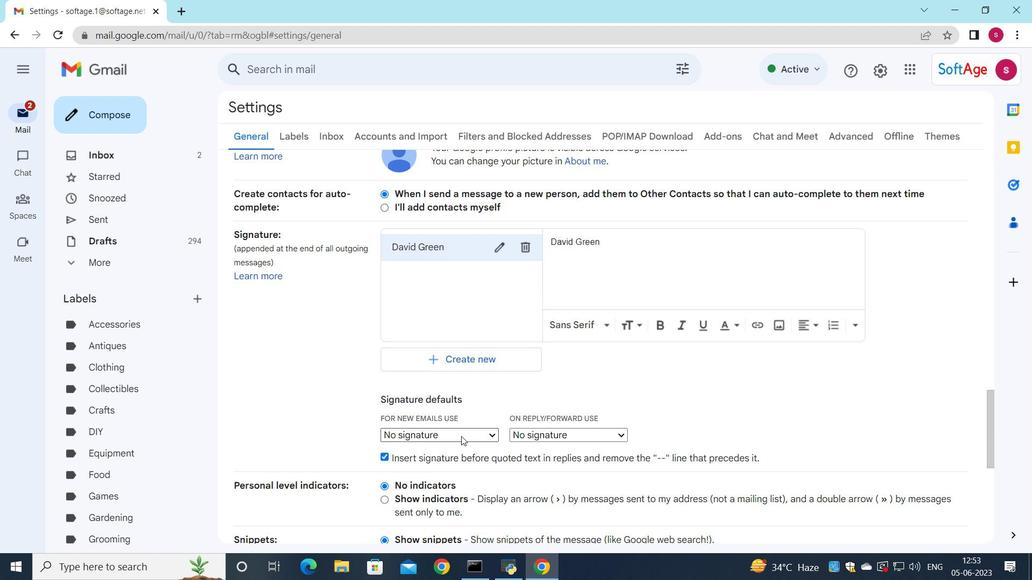 
Action: Mouse moved to (457, 460)
Screenshot: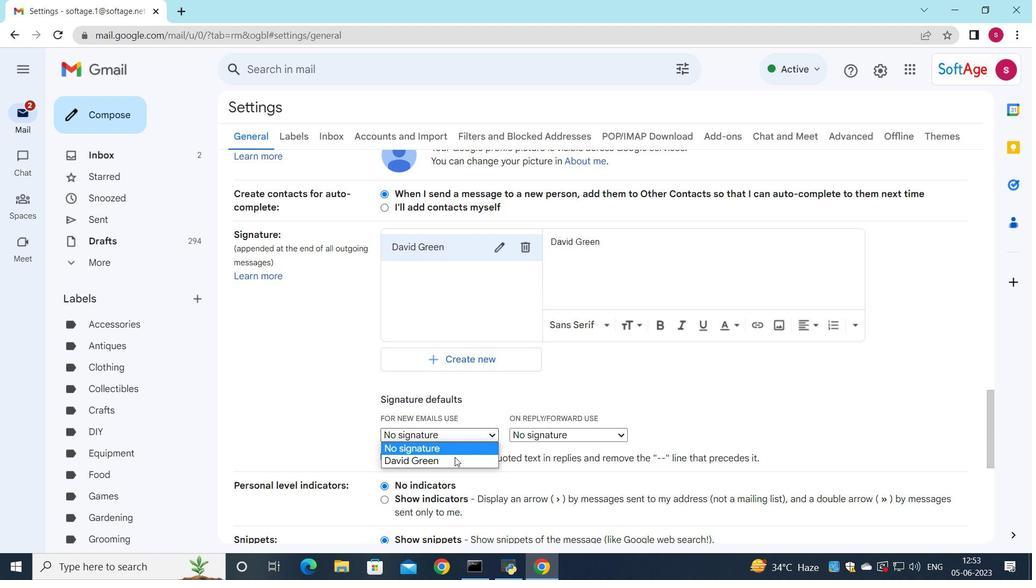 
Action: Mouse pressed left at (457, 460)
Screenshot: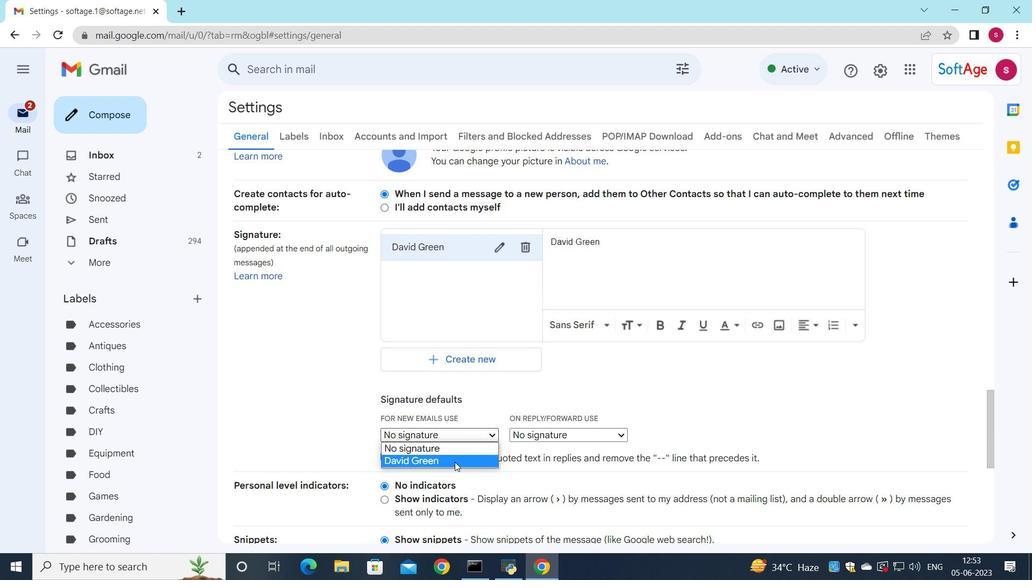 
Action: Mouse moved to (536, 437)
Screenshot: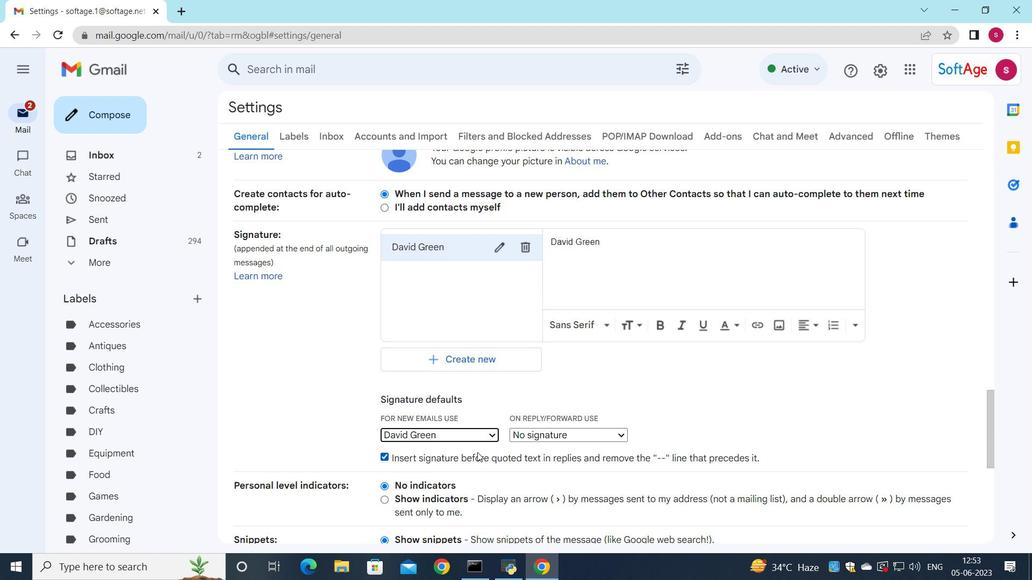
Action: Mouse pressed left at (536, 437)
Screenshot: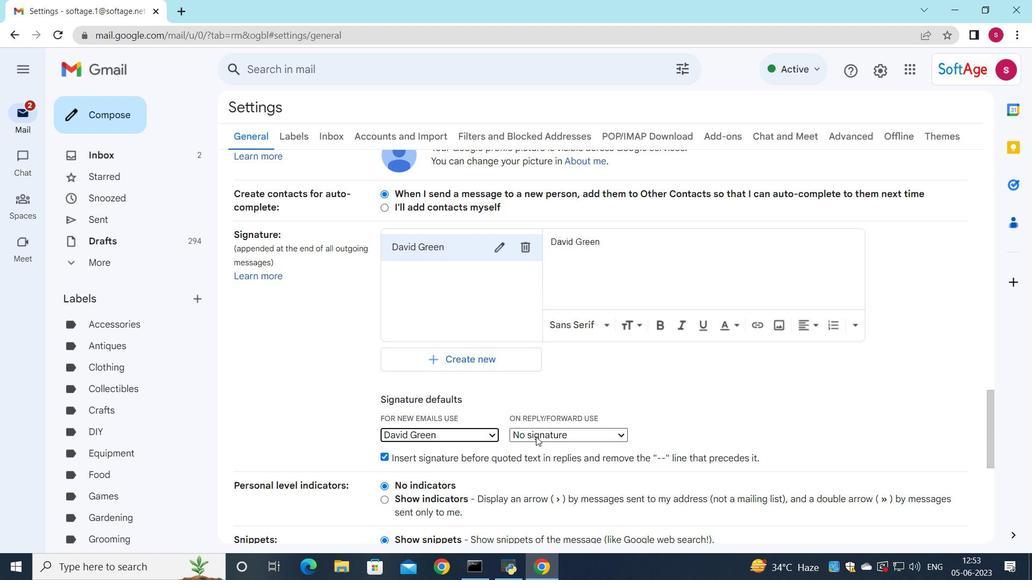 
Action: Mouse moved to (539, 463)
Screenshot: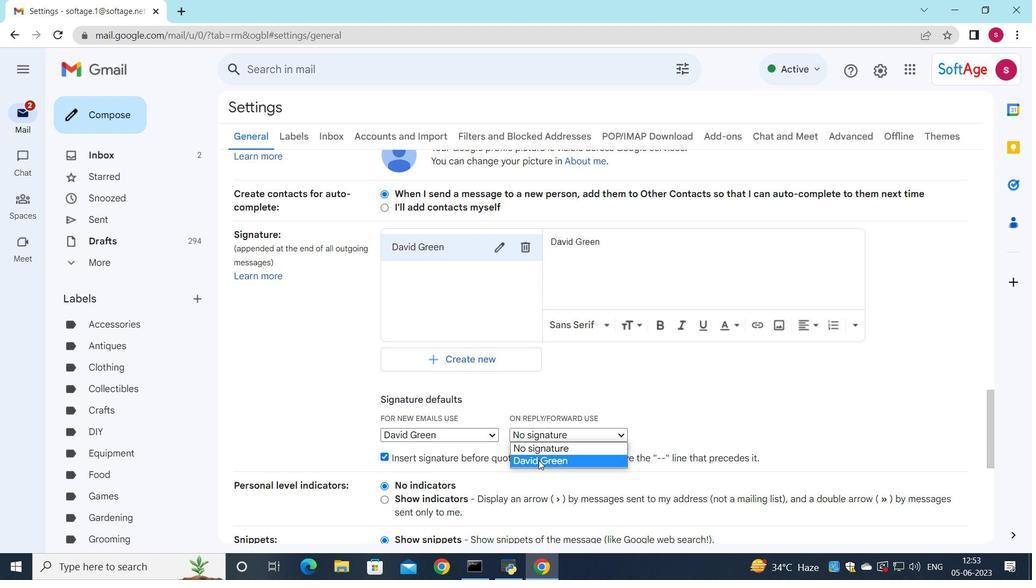 
Action: Mouse pressed left at (539, 463)
Screenshot: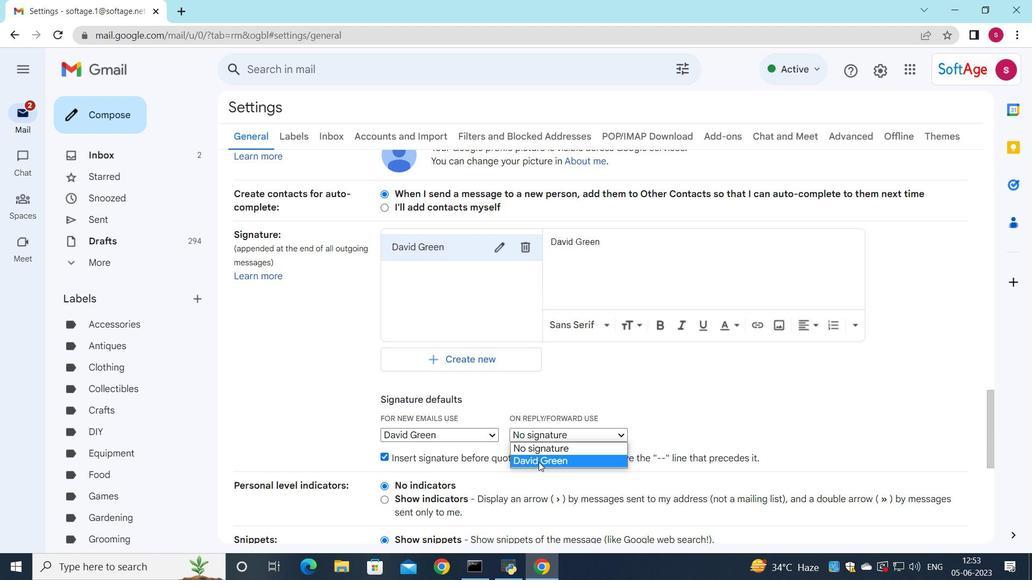 
Action: Mouse moved to (496, 408)
Screenshot: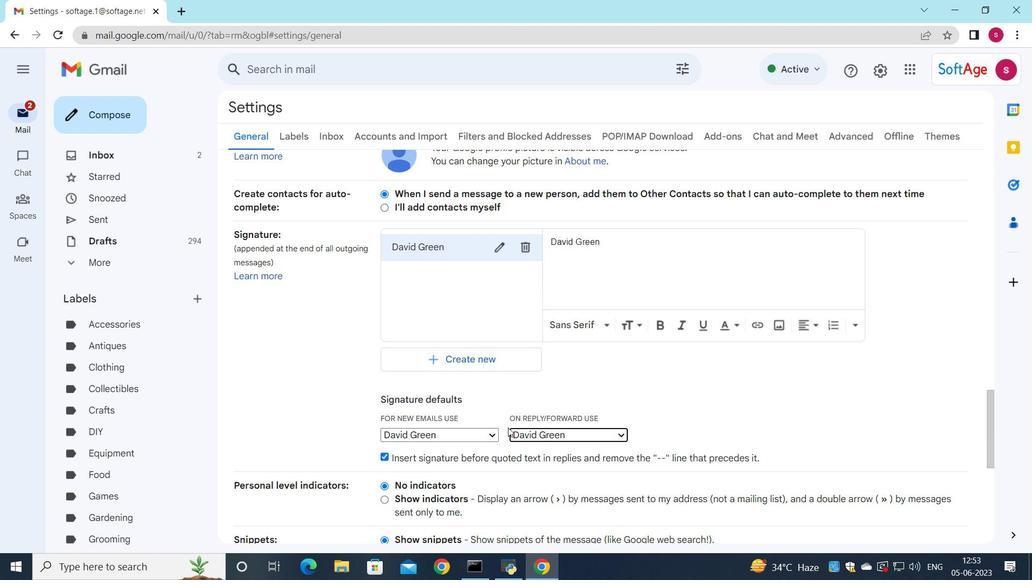 
Action: Mouse scrolled (496, 407) with delta (0, 0)
Screenshot: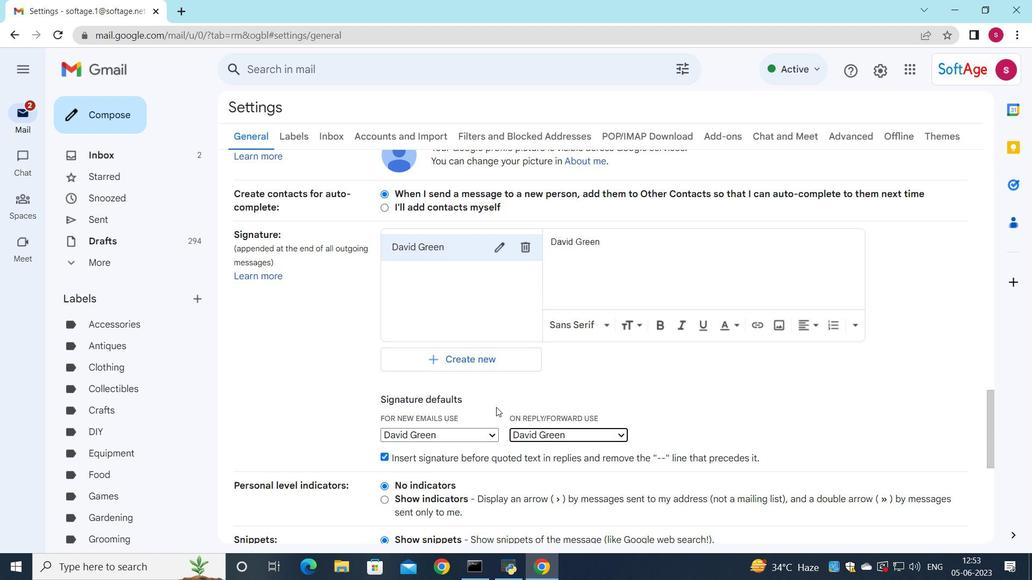 
Action: Mouse scrolled (496, 407) with delta (0, 0)
Screenshot: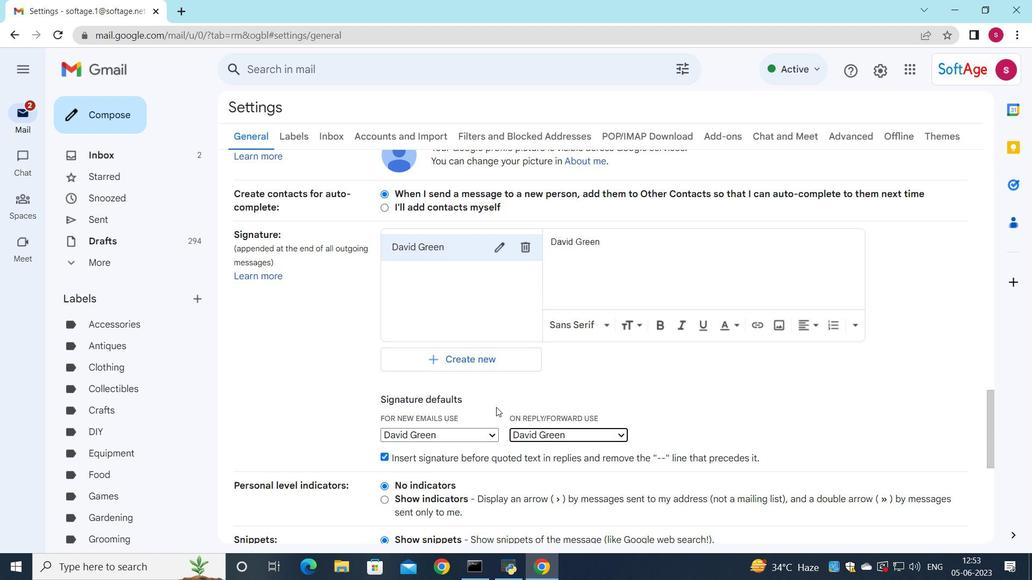 
Action: Mouse scrolled (496, 407) with delta (0, 0)
Screenshot: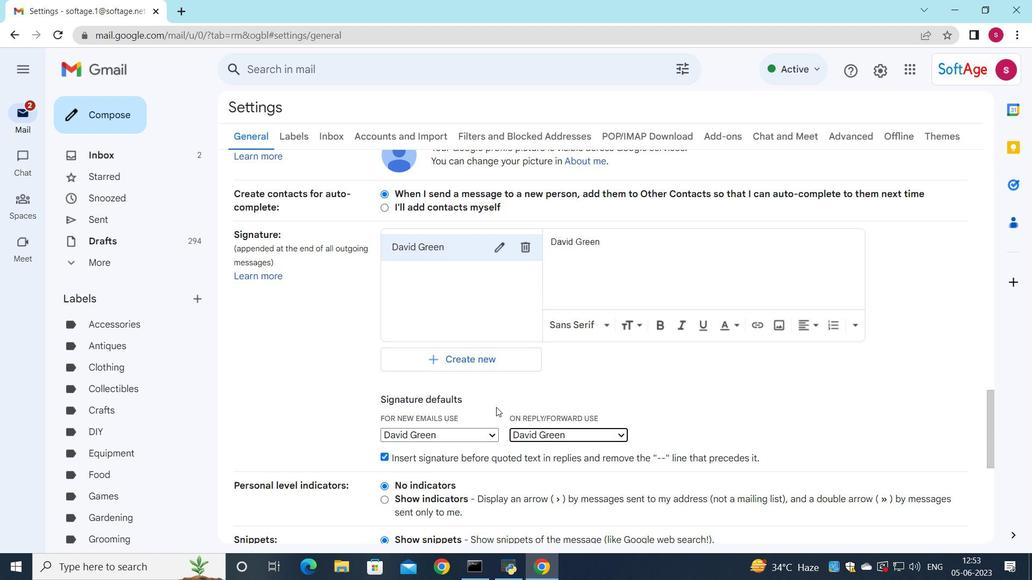 
Action: Mouse scrolled (496, 407) with delta (0, 0)
Screenshot: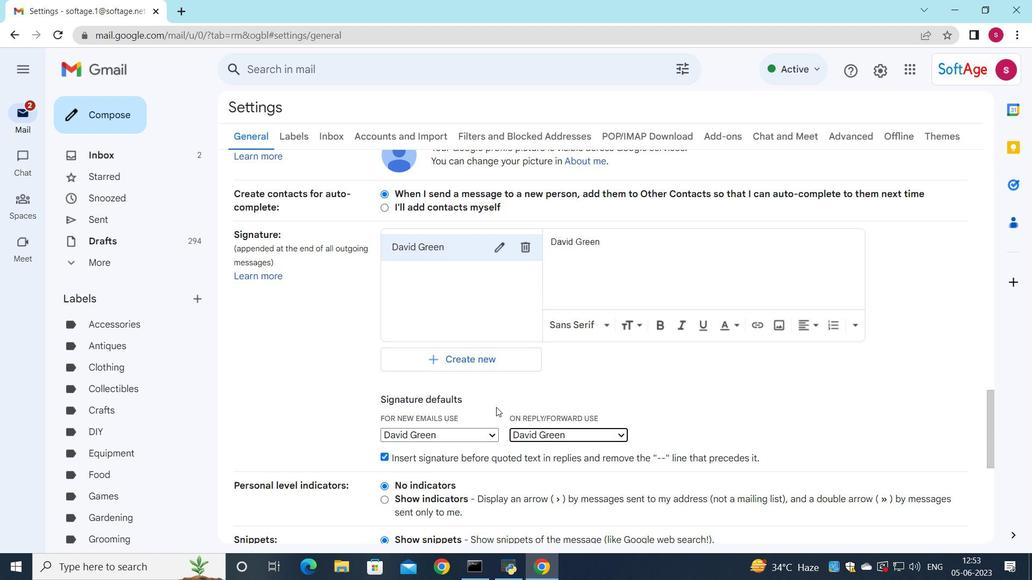 
Action: Mouse moved to (536, 512)
Screenshot: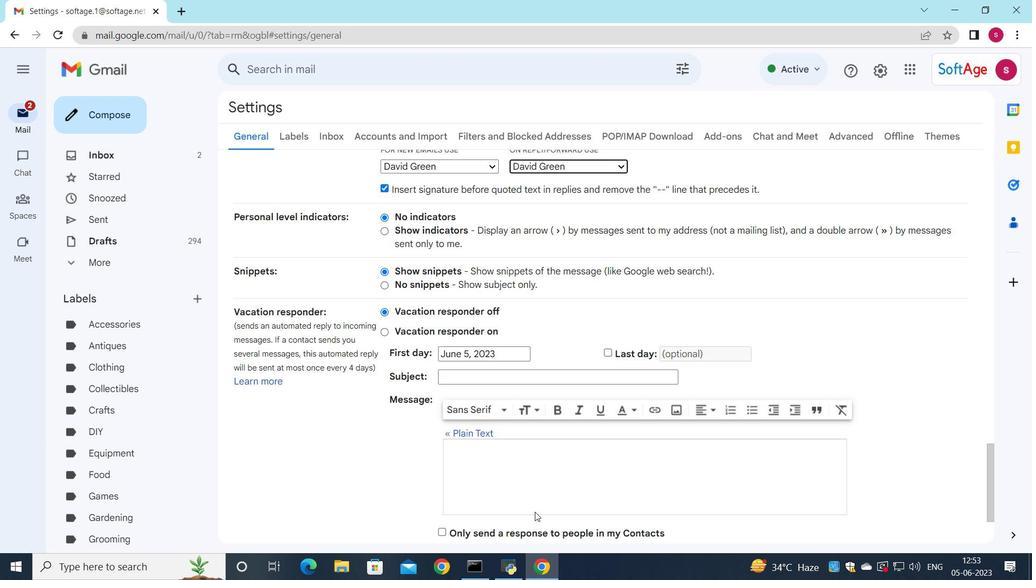
Action: Mouse scrolled (536, 512) with delta (0, 0)
Screenshot: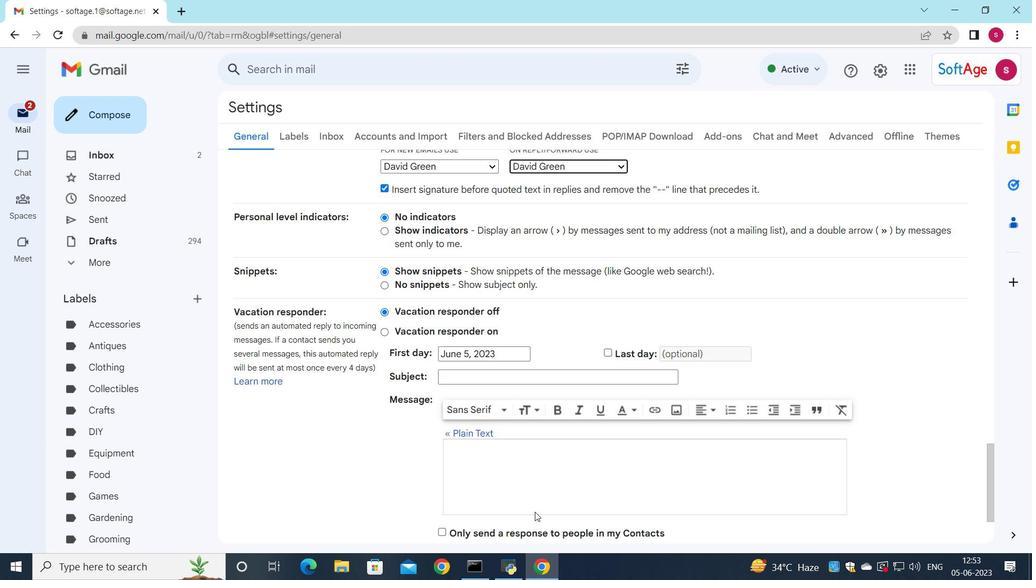 
Action: Mouse scrolled (536, 512) with delta (0, 0)
Screenshot: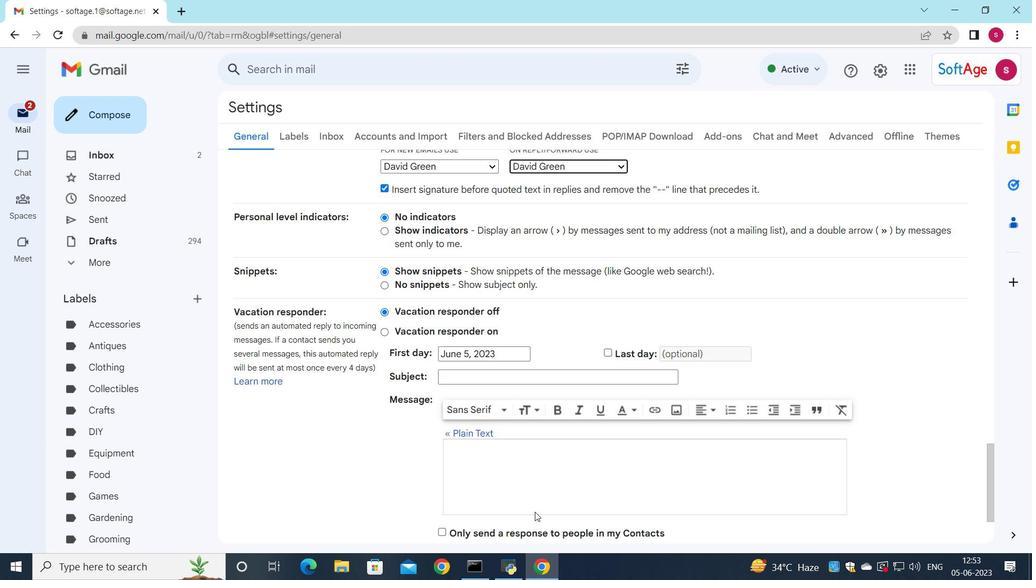 
Action: Mouse moved to (542, 493)
Screenshot: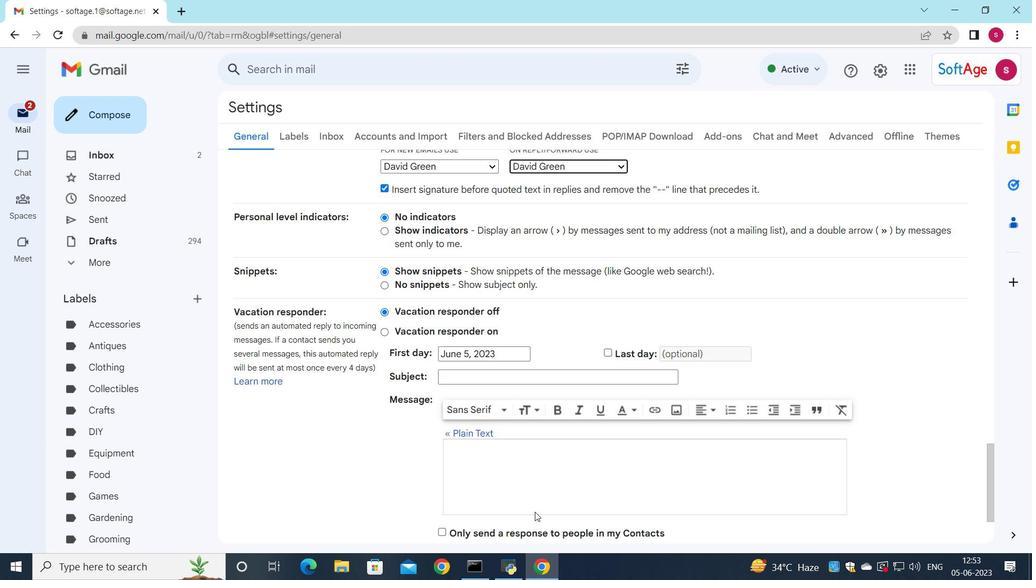 
Action: Mouse scrolled (542, 492) with delta (0, 0)
Screenshot: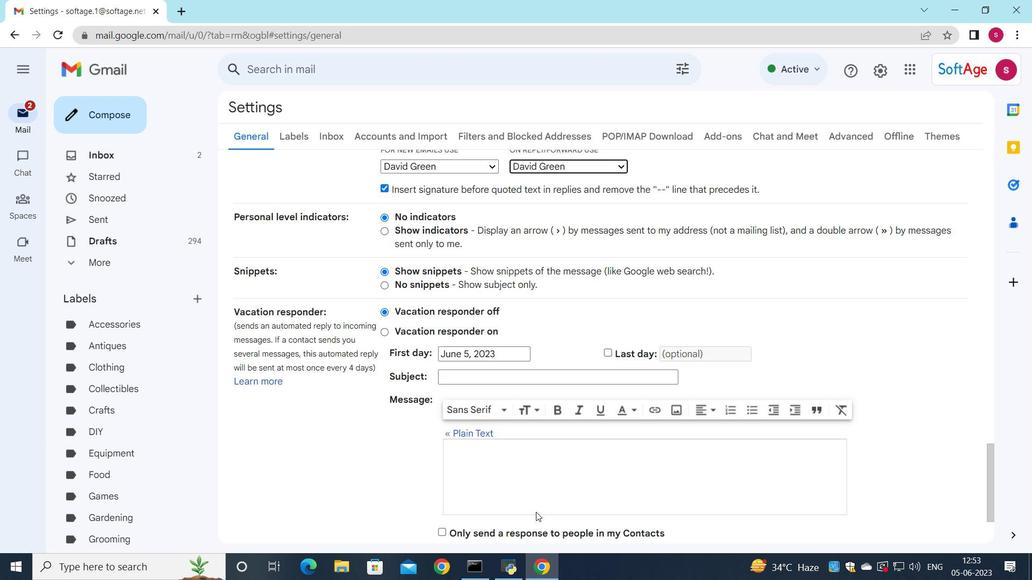 
Action: Mouse moved to (560, 476)
Screenshot: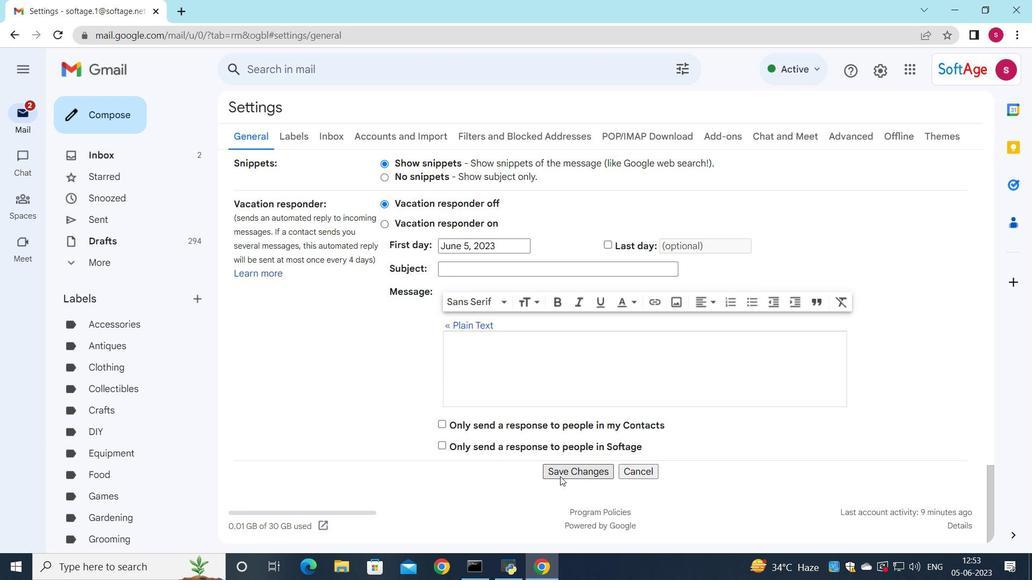 
Action: Mouse pressed left at (560, 476)
Screenshot: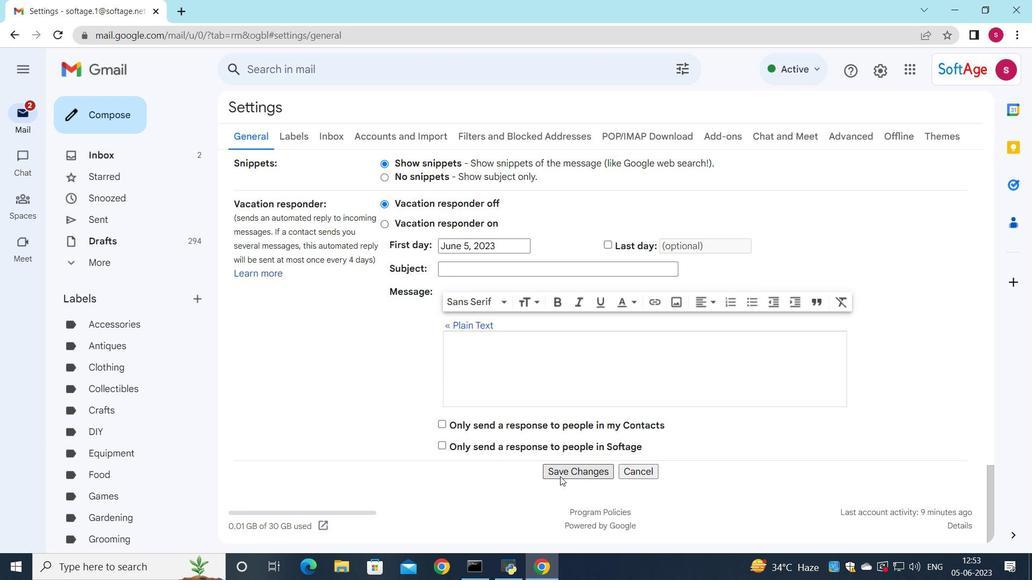 
Action: Mouse moved to (547, 188)
Screenshot: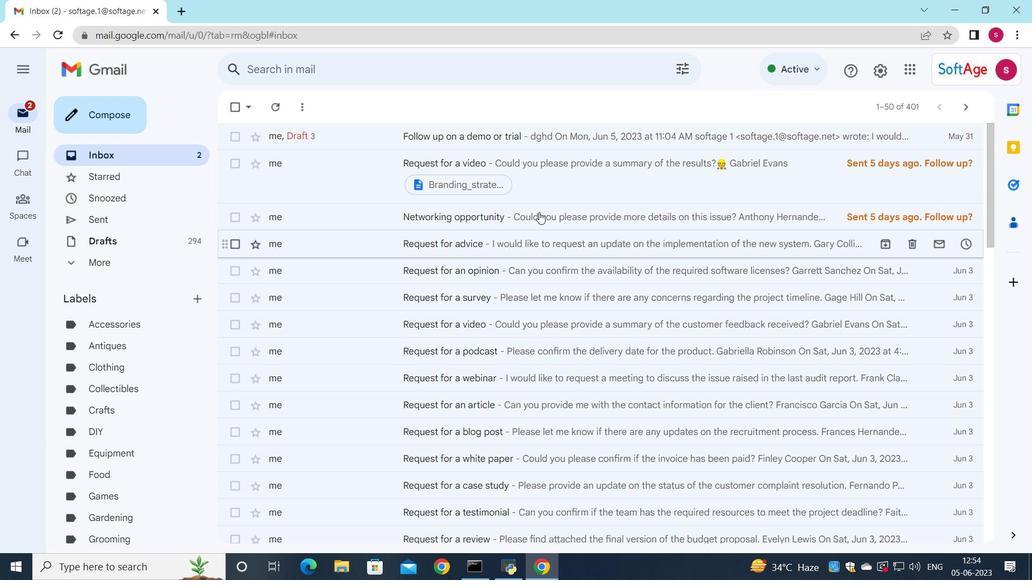 
Action: Mouse pressed left at (547, 188)
Screenshot: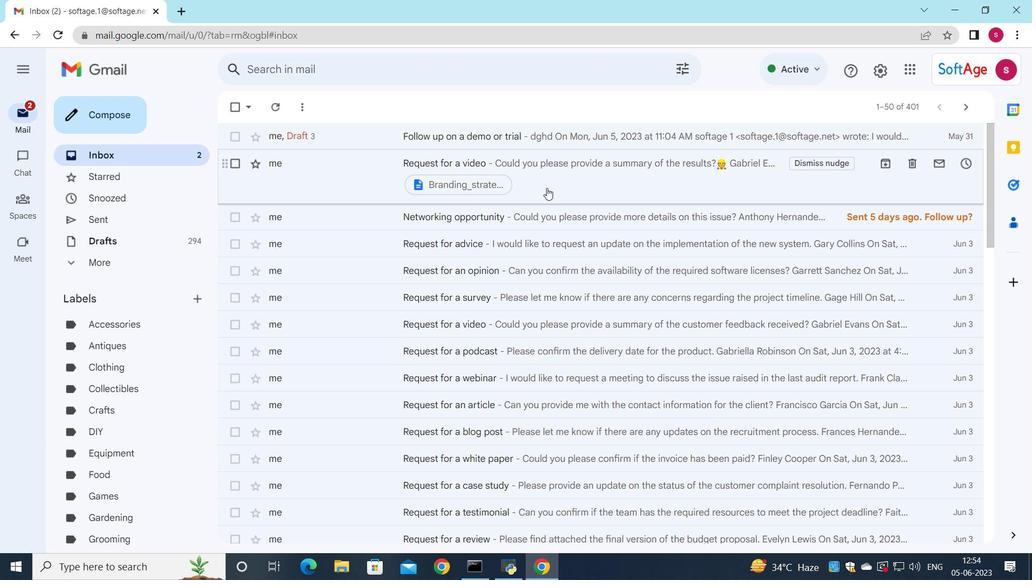 
Action: Mouse moved to (452, 439)
Screenshot: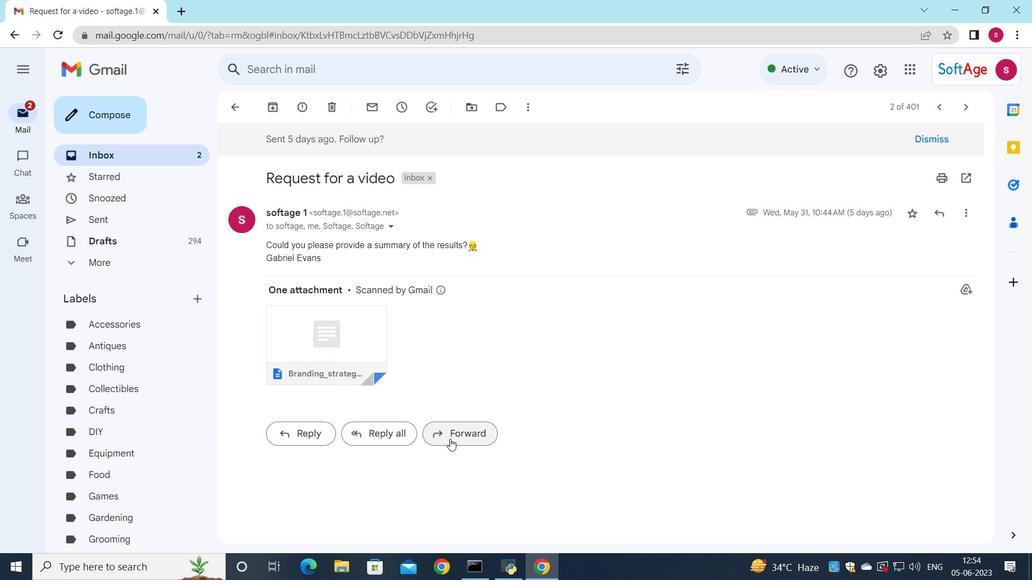 
Action: Mouse pressed left at (452, 439)
Screenshot: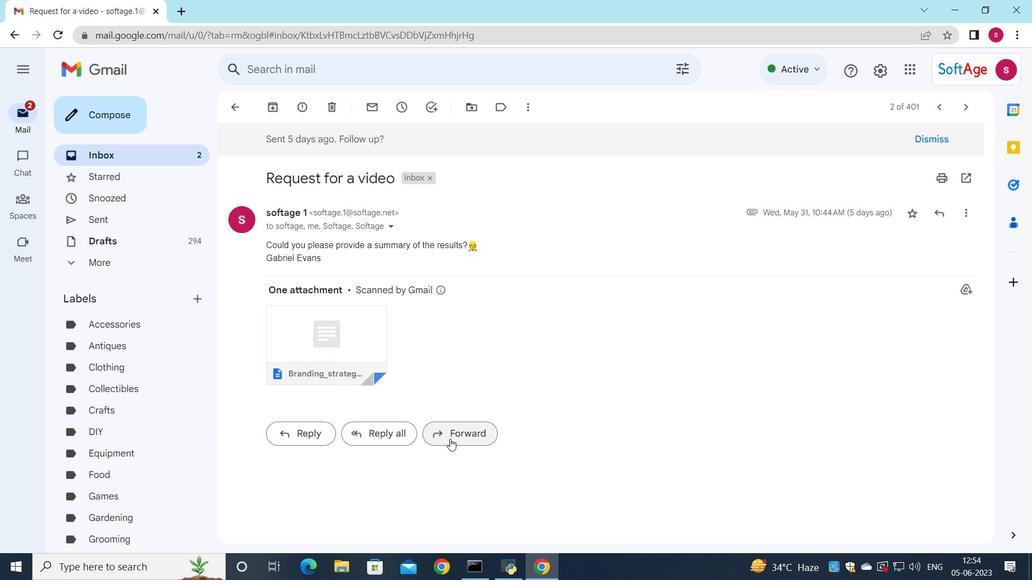 
Action: Mouse moved to (293, 404)
Screenshot: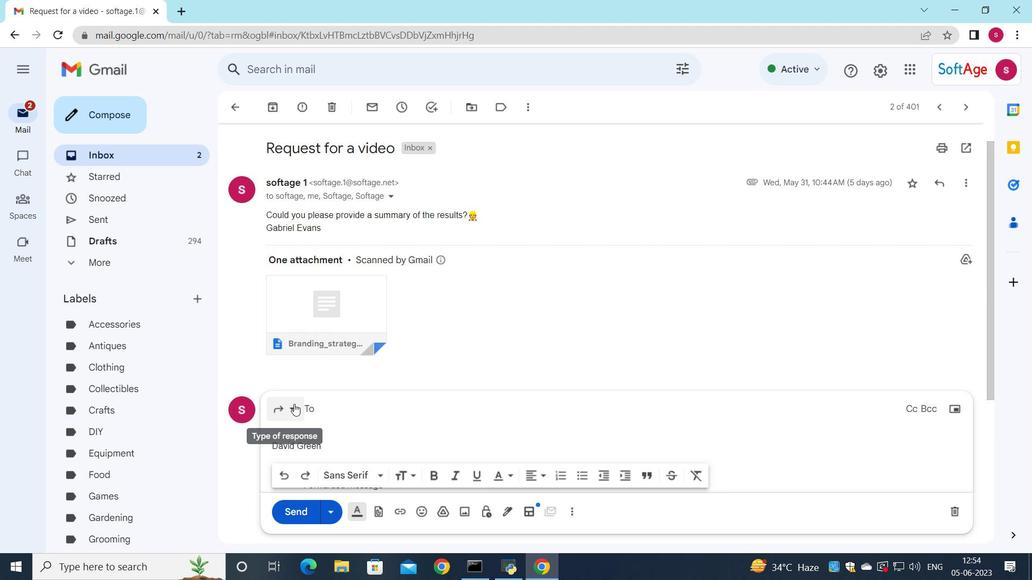 
Action: Mouse pressed left at (293, 404)
Screenshot: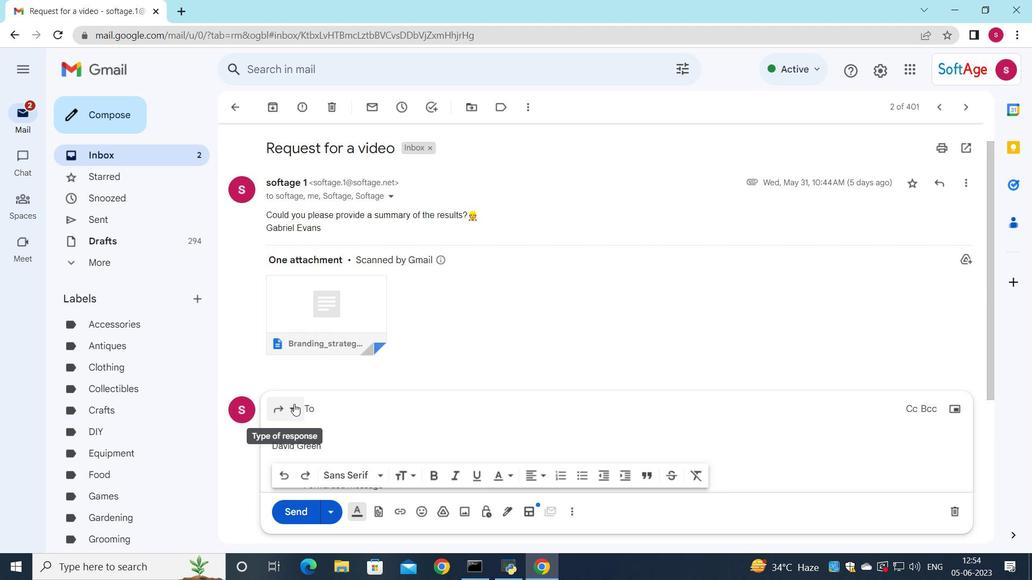 
Action: Mouse moved to (316, 361)
Screenshot: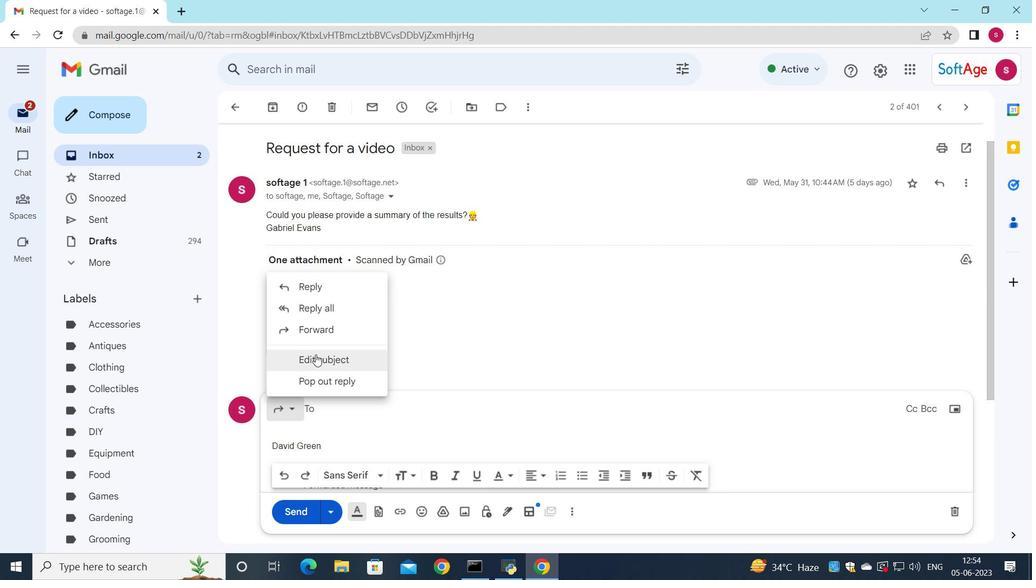 
Action: Mouse pressed left at (316, 361)
Screenshot: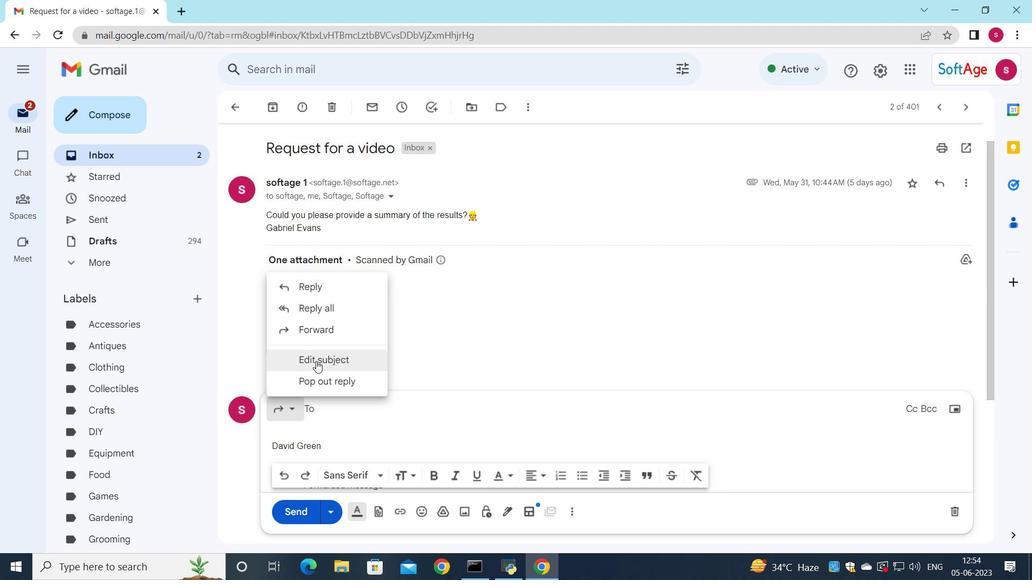 
Action: Mouse moved to (887, 220)
Screenshot: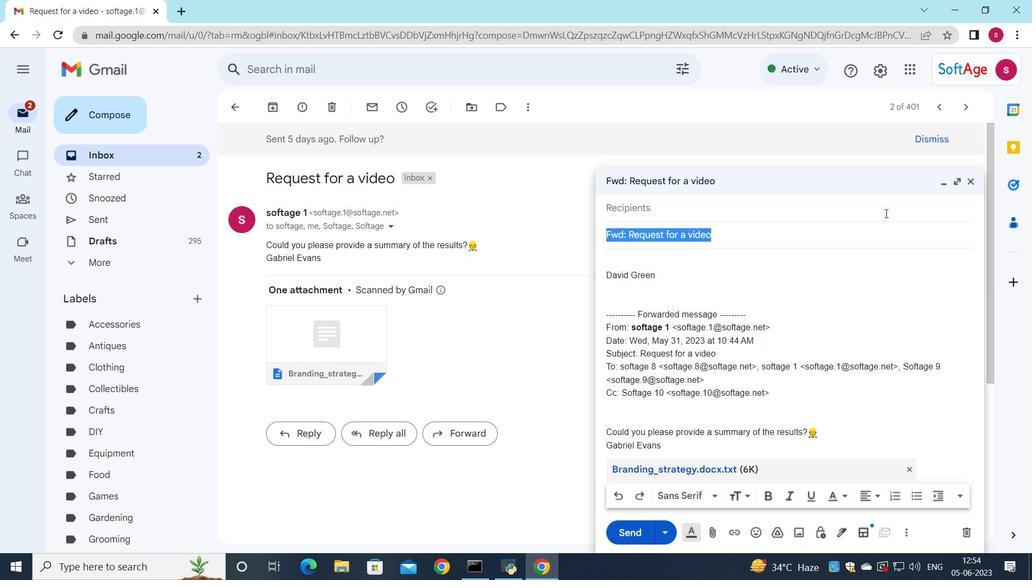 
Action: Key pressed <Key.shift>Invoice<Key.space>follow-up
Screenshot: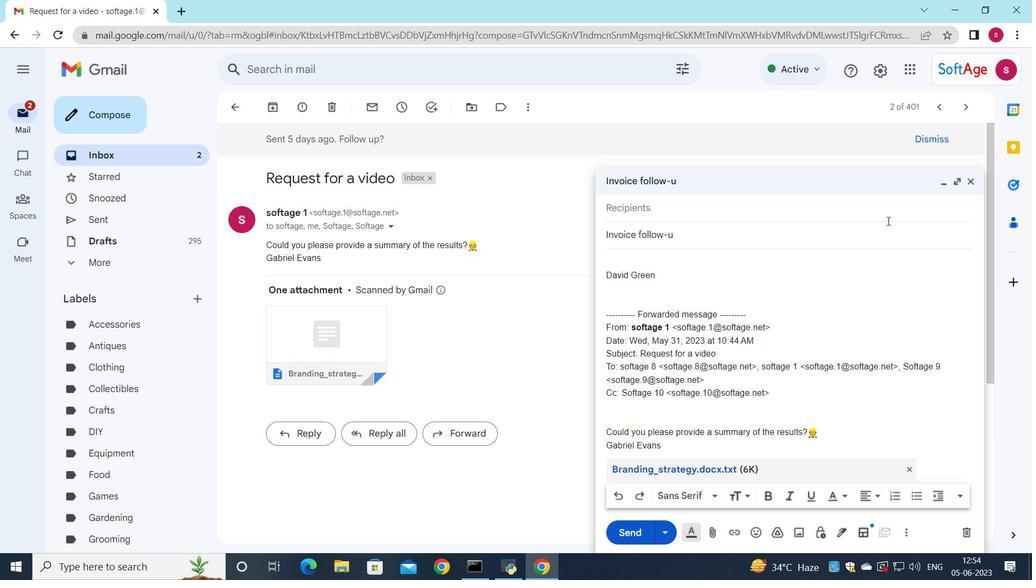 
Action: Mouse moved to (657, 209)
Screenshot: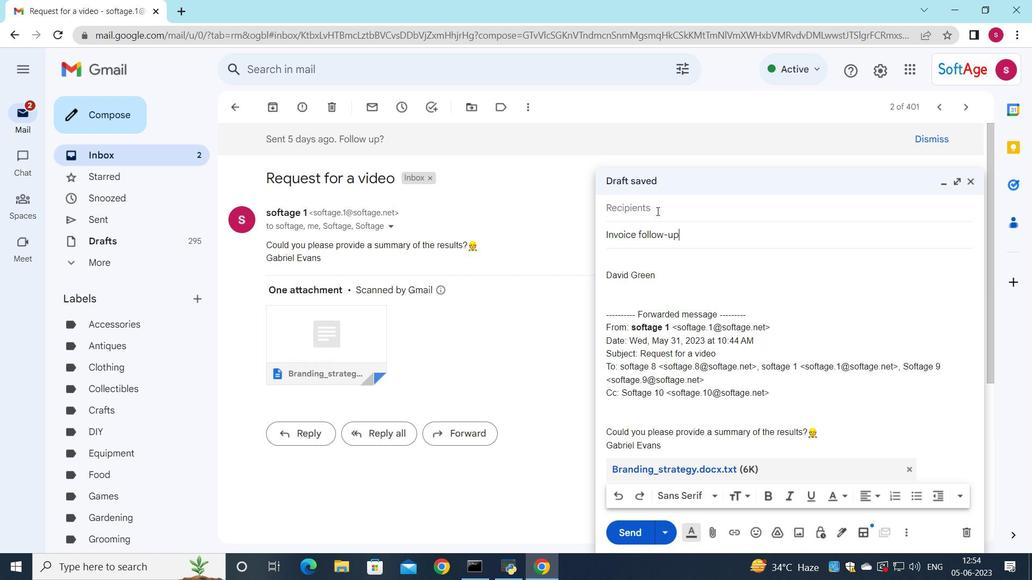 
Action: Mouse pressed left at (657, 209)
Screenshot: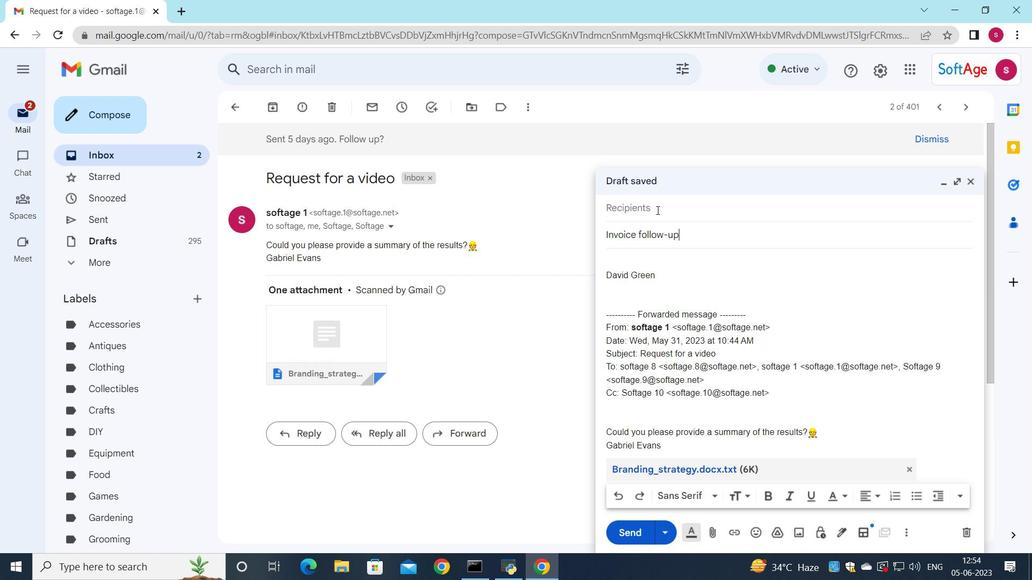
Action: Mouse moved to (656, 212)
Screenshot: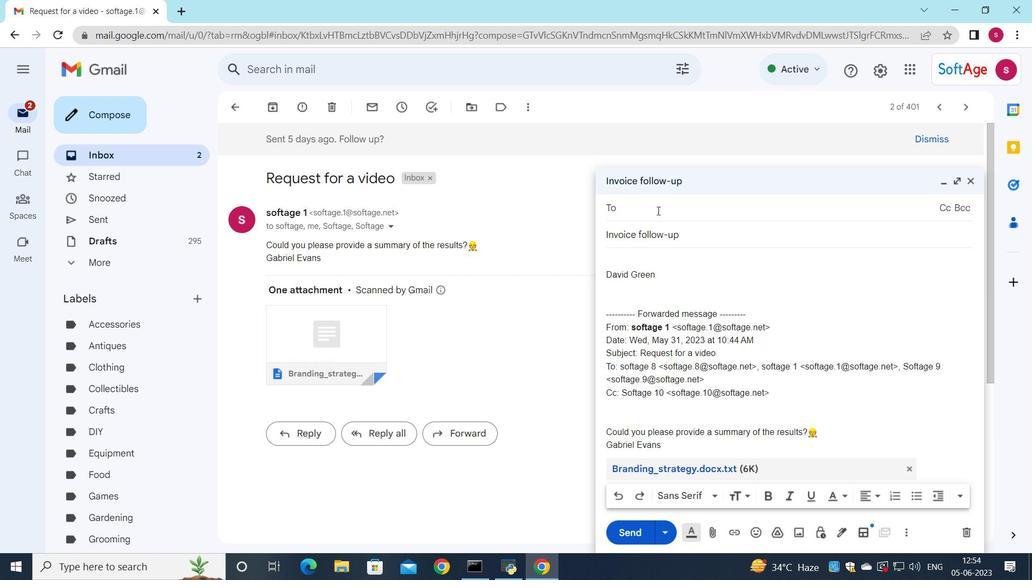 
Action: Key pressed s
Screenshot: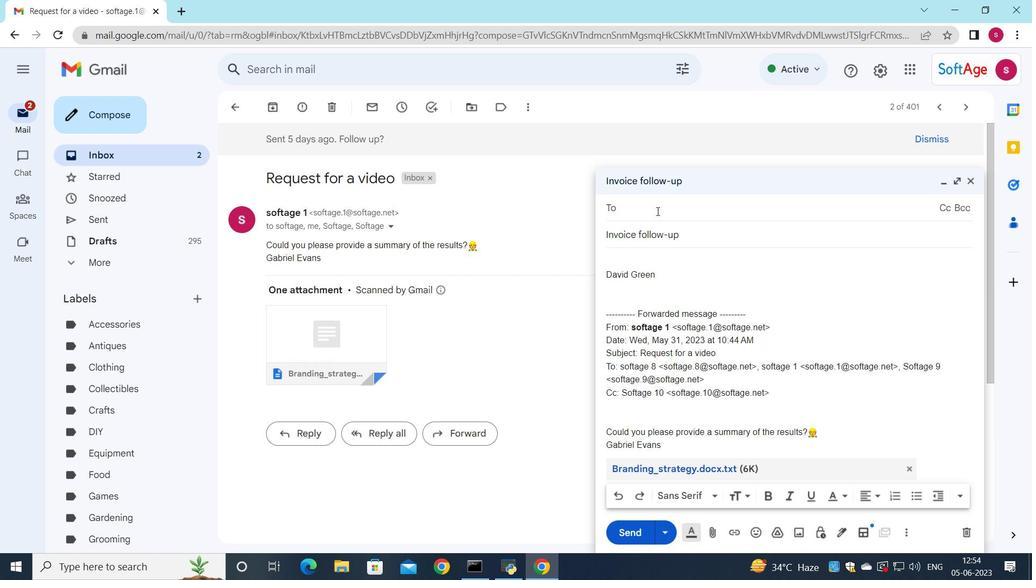 
Action: Mouse moved to (649, 217)
Screenshot: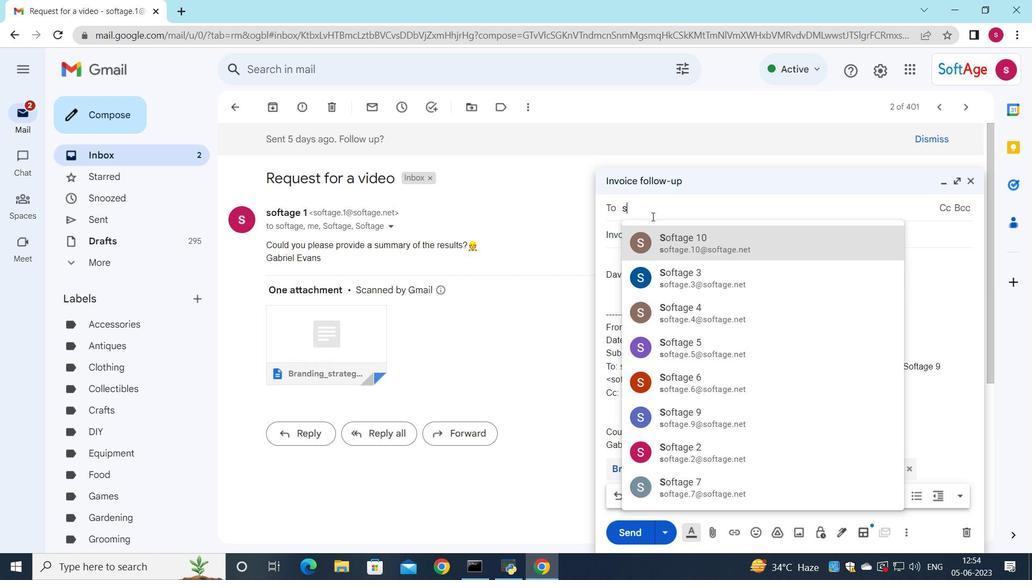 
Action: Key pressed o
Screenshot: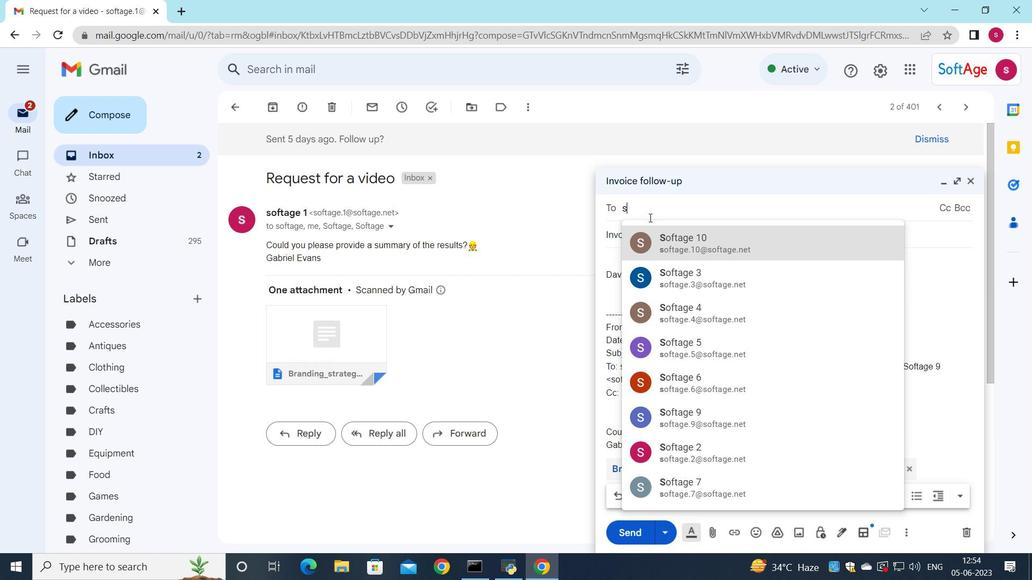 
Action: Mouse moved to (720, 439)
Screenshot: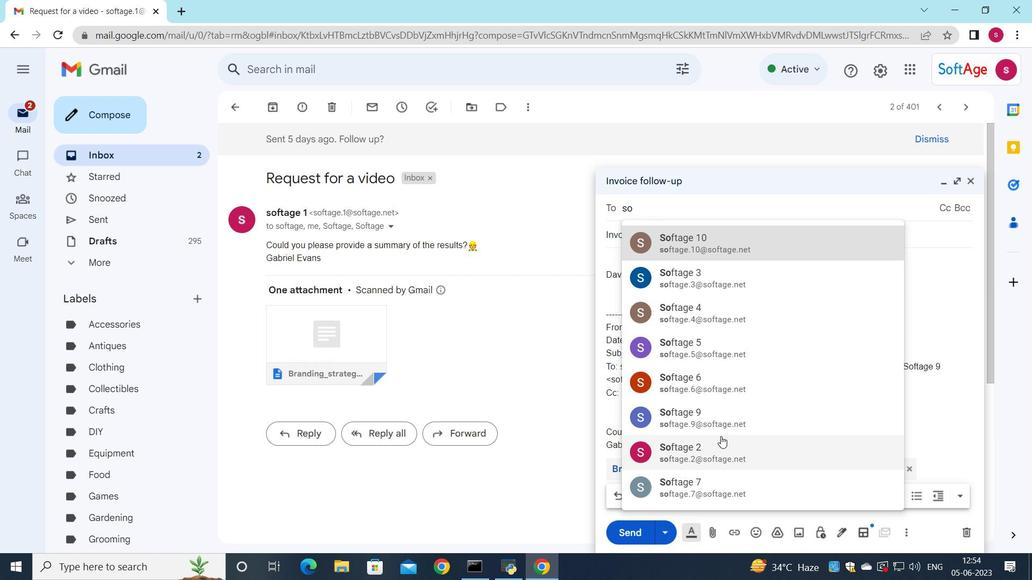 
Action: Mouse pressed left at (720, 439)
Screenshot: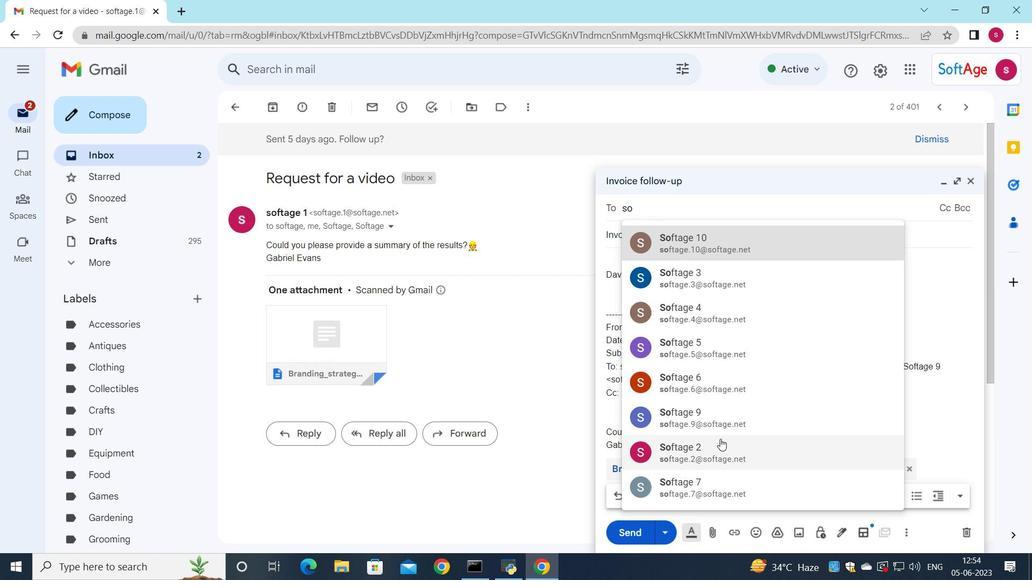 
Action: Mouse moved to (635, 270)
Screenshot: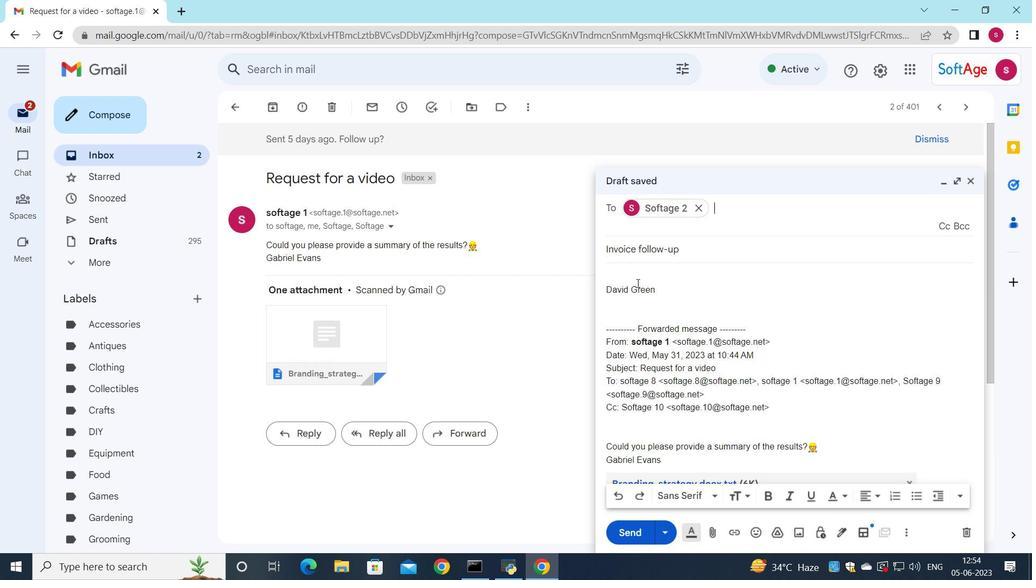 
Action: Mouse pressed left at (635, 270)
Screenshot: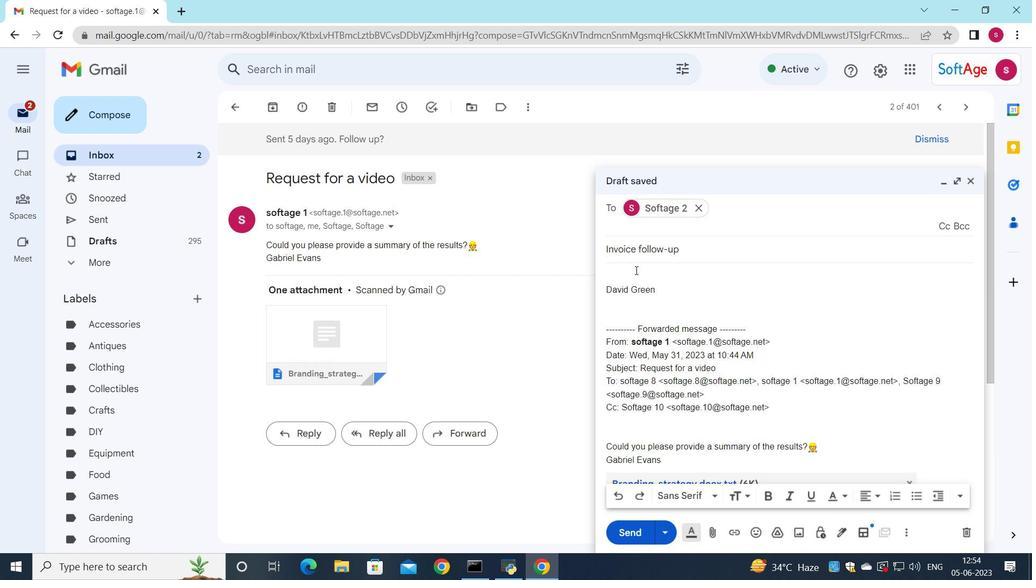 
Action: Mouse moved to (635, 270)
Screenshot: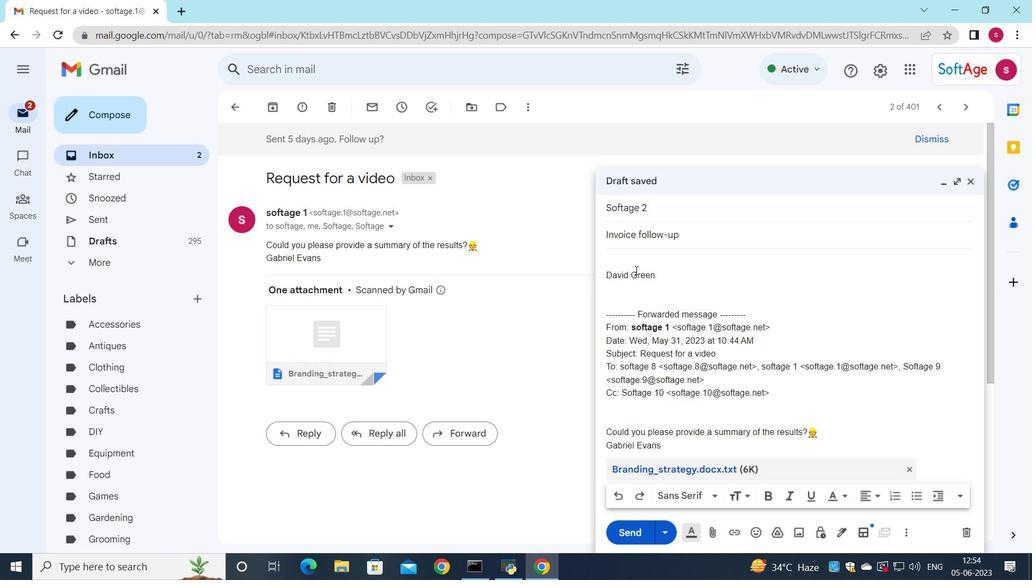 
Action: Key pressed <Key.shift>I<Key.space>would<Key.space>like<Key.space>to<Key.space>schedule<Key.space>a<Key.space>meeto<Key.backspace>ing<Key.space>to<Key.space>discusss<Key.space>the<Key.space>projects<Key.space>communication<Key.space>plan.
Screenshot: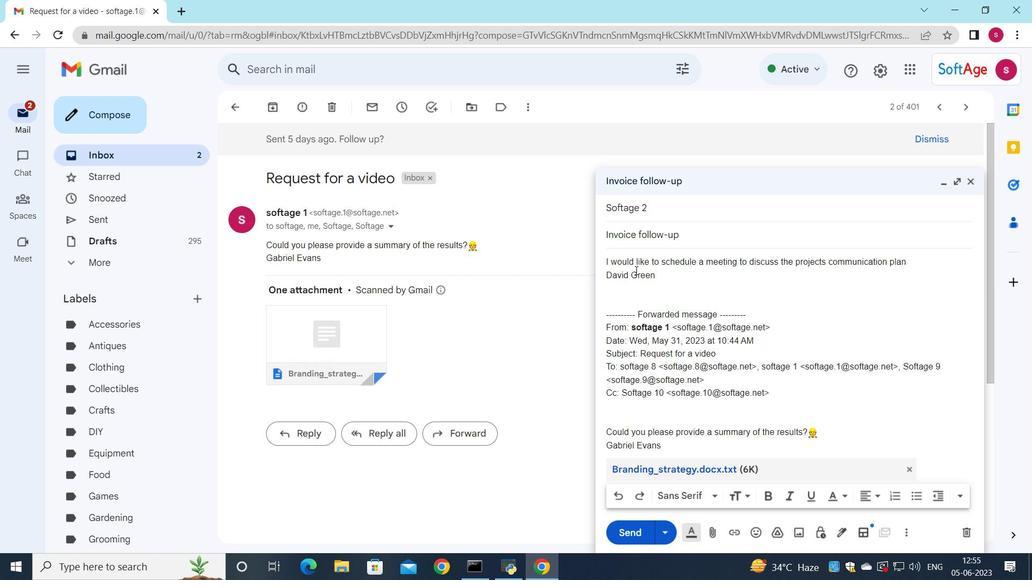 
Action: Mouse moved to (807, 261)
Screenshot: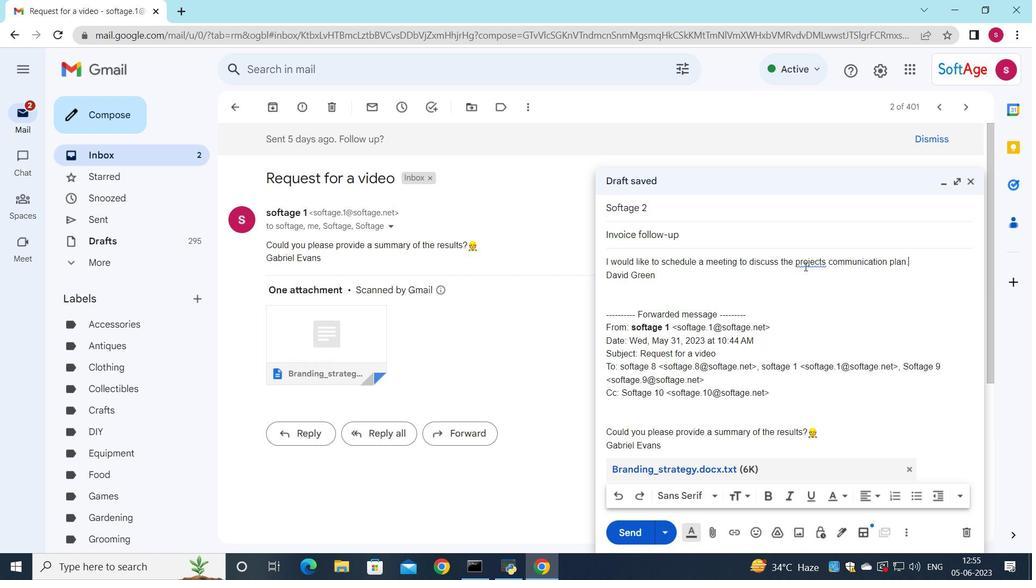 
Action: Mouse pressed left at (807, 261)
Screenshot: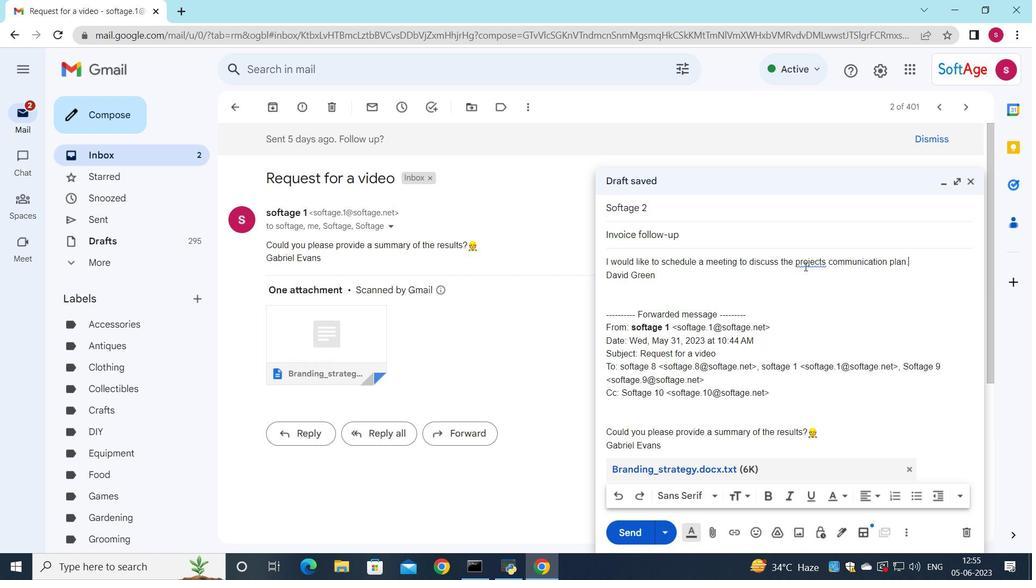 
Action: Mouse moved to (810, 282)
Screenshot: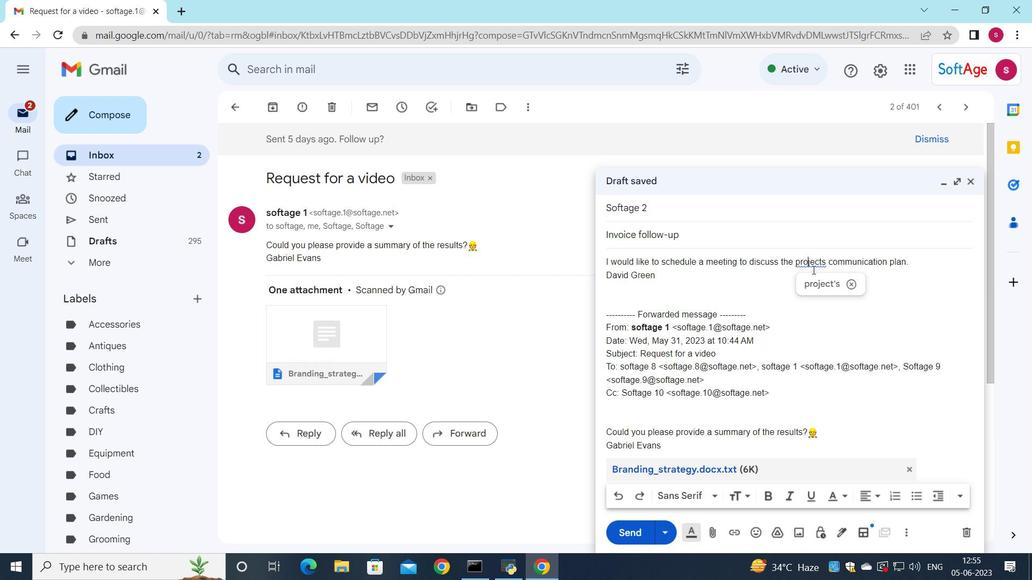 
Action: Mouse pressed left at (810, 282)
Screenshot: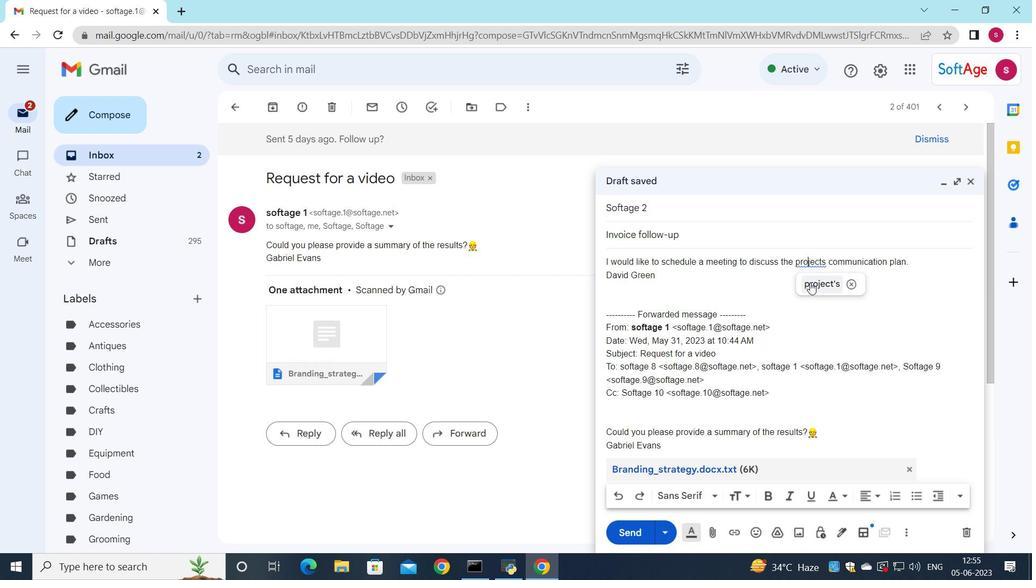 
Action: Mouse moved to (919, 261)
Screenshot: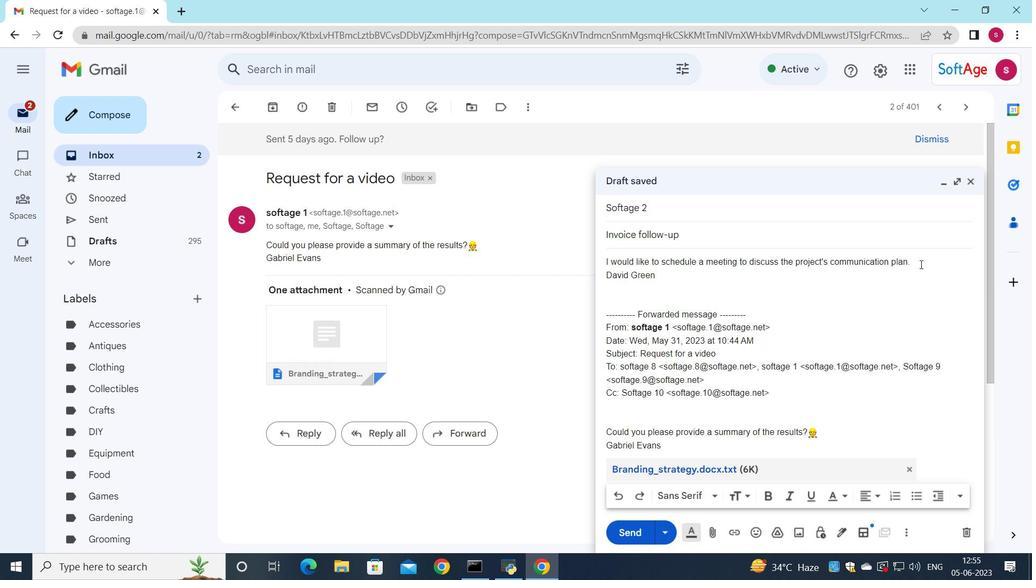 
Action: Mouse pressed left at (919, 261)
Screenshot: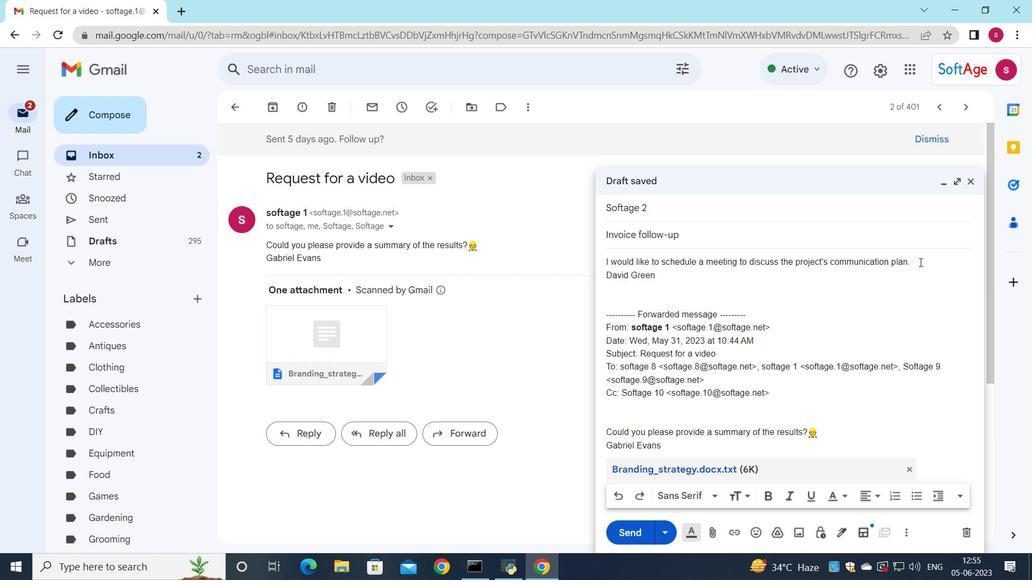 
Action: Mouse moved to (842, 494)
Screenshot: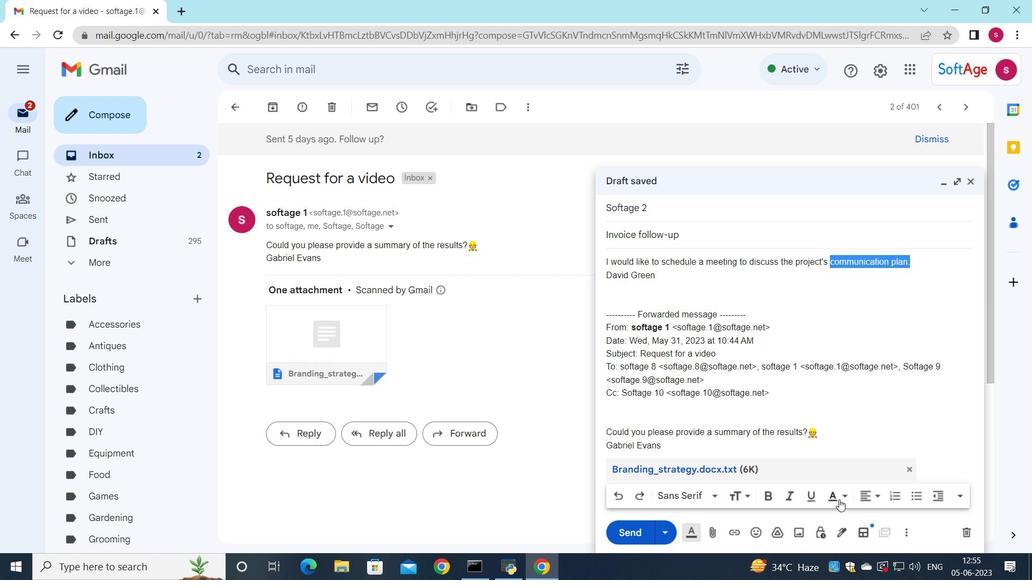 
Action: Mouse pressed left at (842, 494)
Screenshot: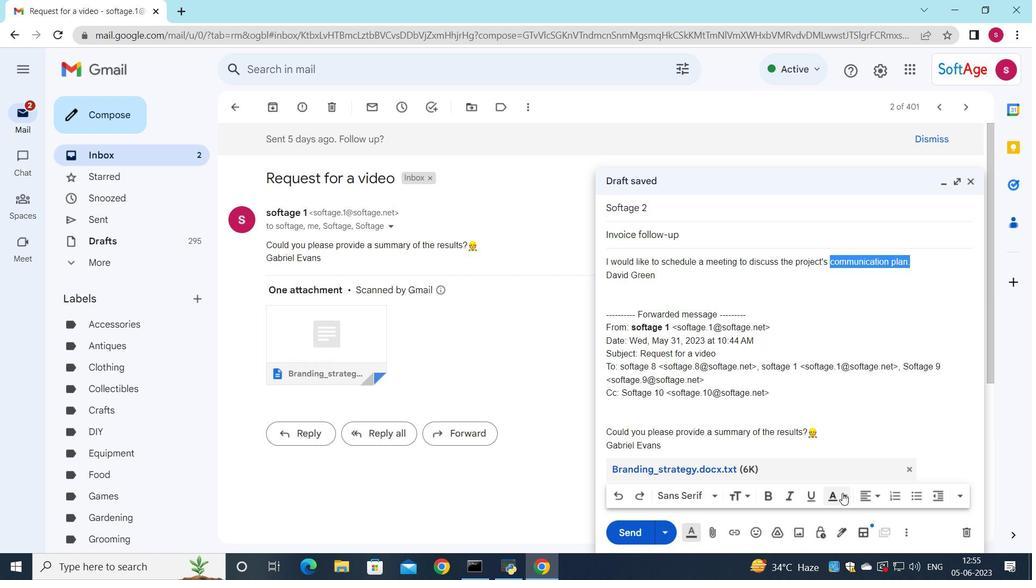 
Action: Mouse moved to (754, 386)
Screenshot: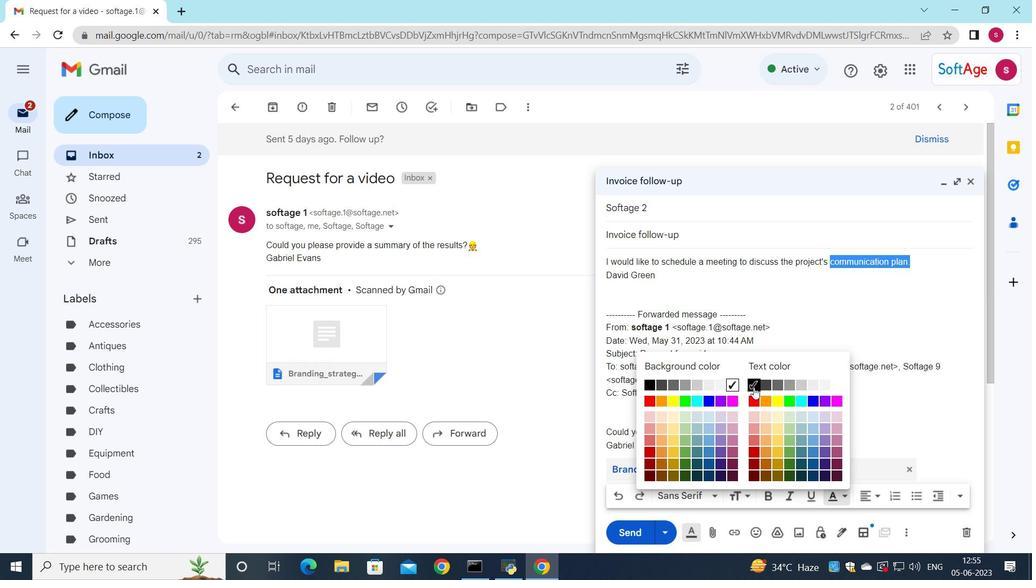 
Action: Mouse pressed left at (754, 386)
Screenshot: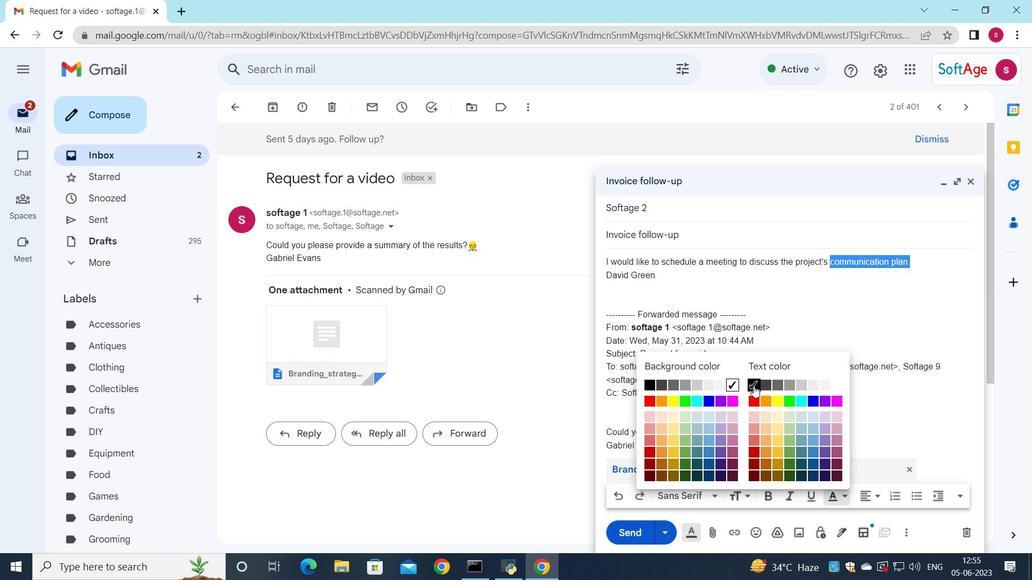 
Action: Mouse moved to (845, 491)
Screenshot: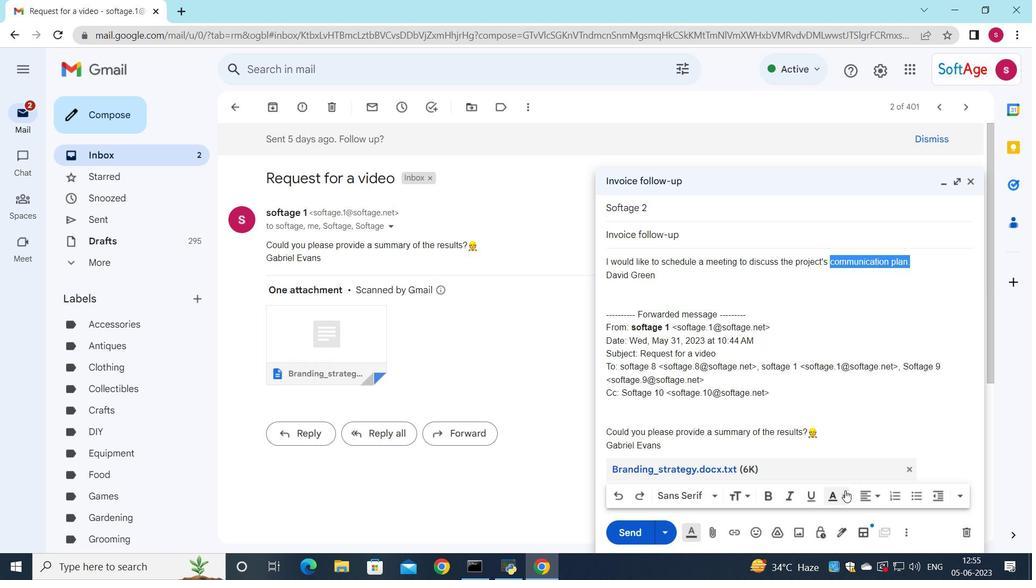 
Action: Mouse pressed left at (845, 491)
Screenshot: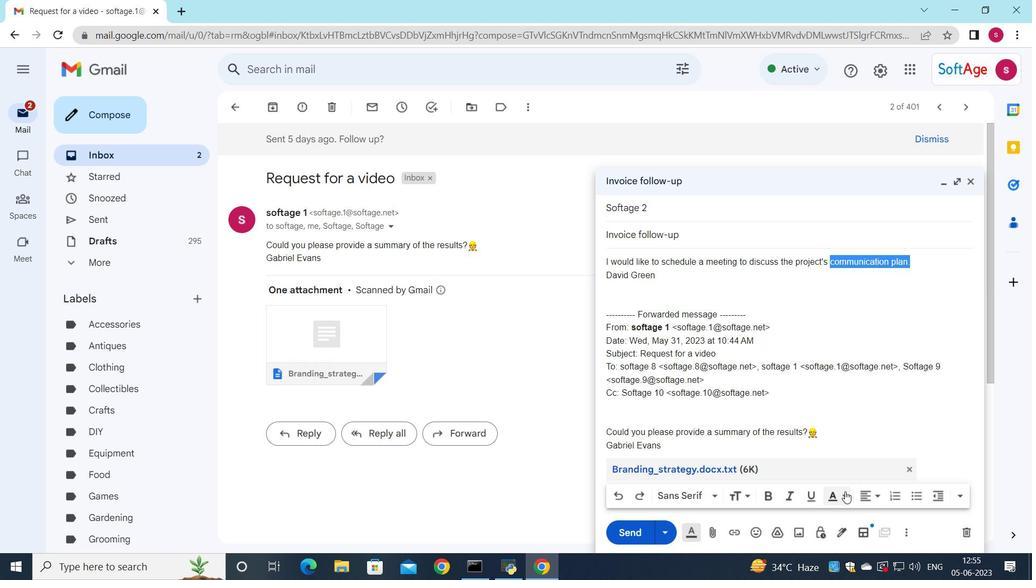 
Action: Mouse moved to (720, 403)
Screenshot: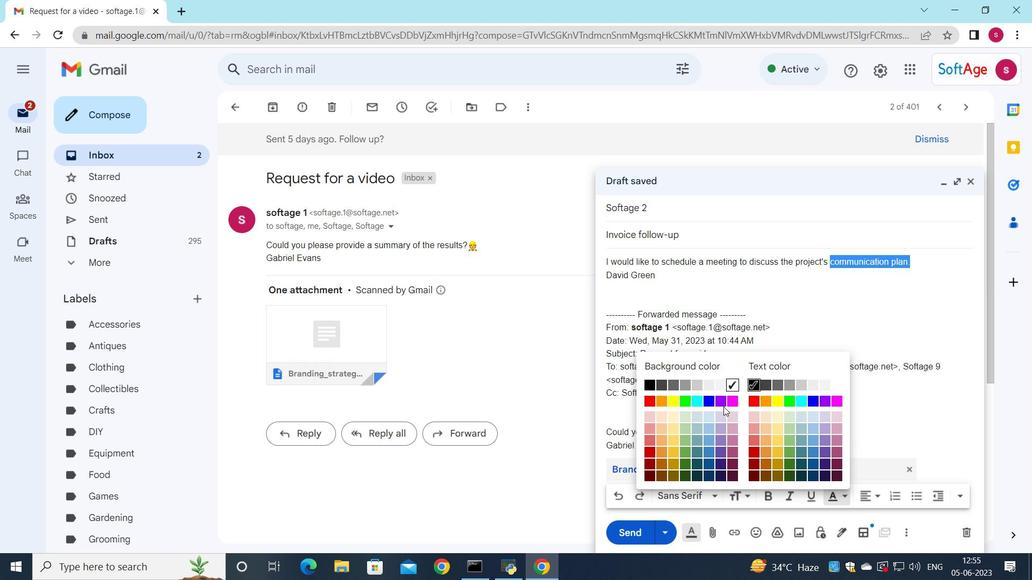 
Action: Mouse pressed left at (720, 403)
Screenshot: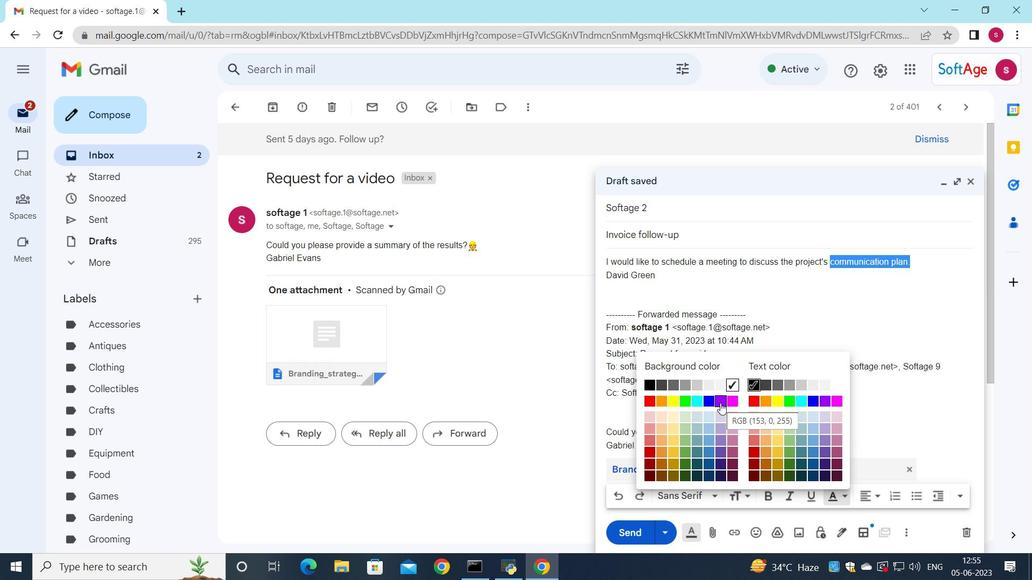 
Action: Mouse moved to (631, 533)
Screenshot: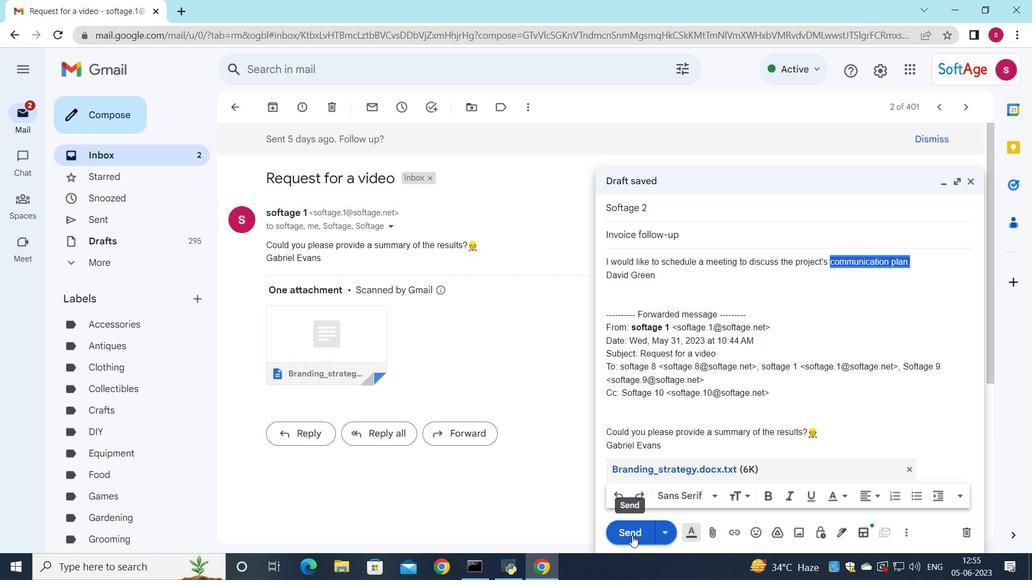 
Action: Mouse pressed left at (631, 533)
Screenshot: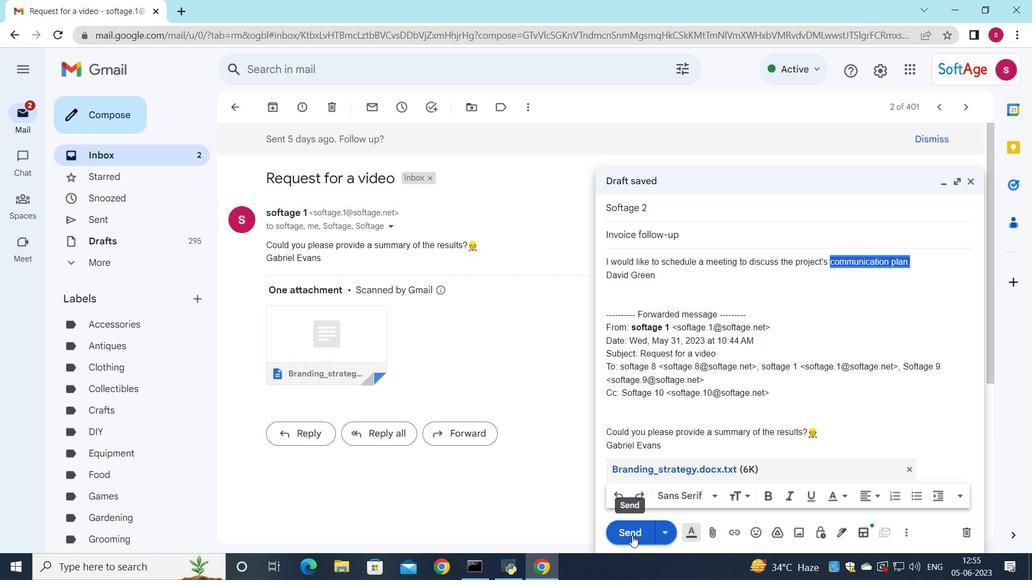 
Action: Mouse moved to (621, 525)
Screenshot: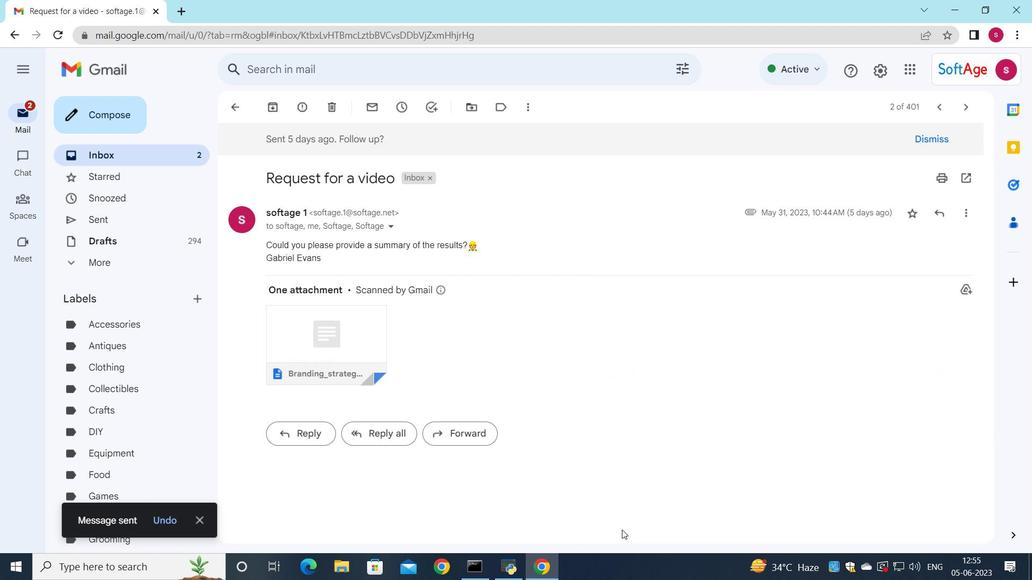 
